 Task: Look for space in Sitrah, Bahrain from 9th August, 2023 to 12th August, 2023 for 1 adult in price range Rs.6000 to Rs.15000. Place can be entire place with 1  bedroom having 1 bed and 1 bathroom. Property type can be house, flat, guest house. Amenities needed are: wifi. Booking option can be shelf check-in. Required host language is English.
Action: Mouse moved to (683, 92)
Screenshot: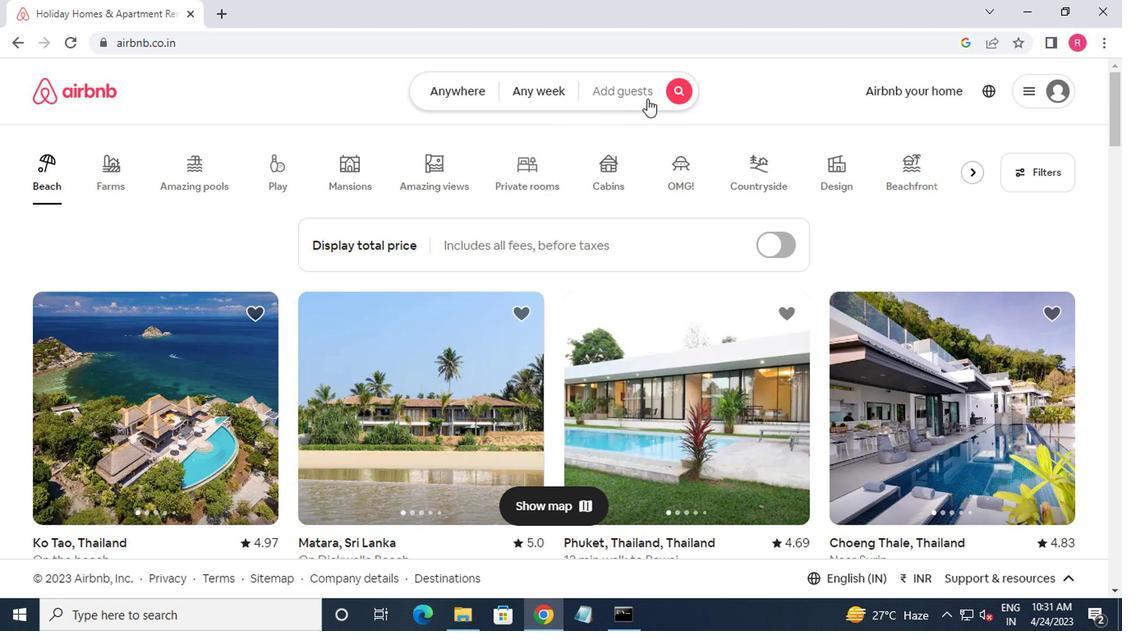 
Action: Mouse pressed left at (683, 92)
Screenshot: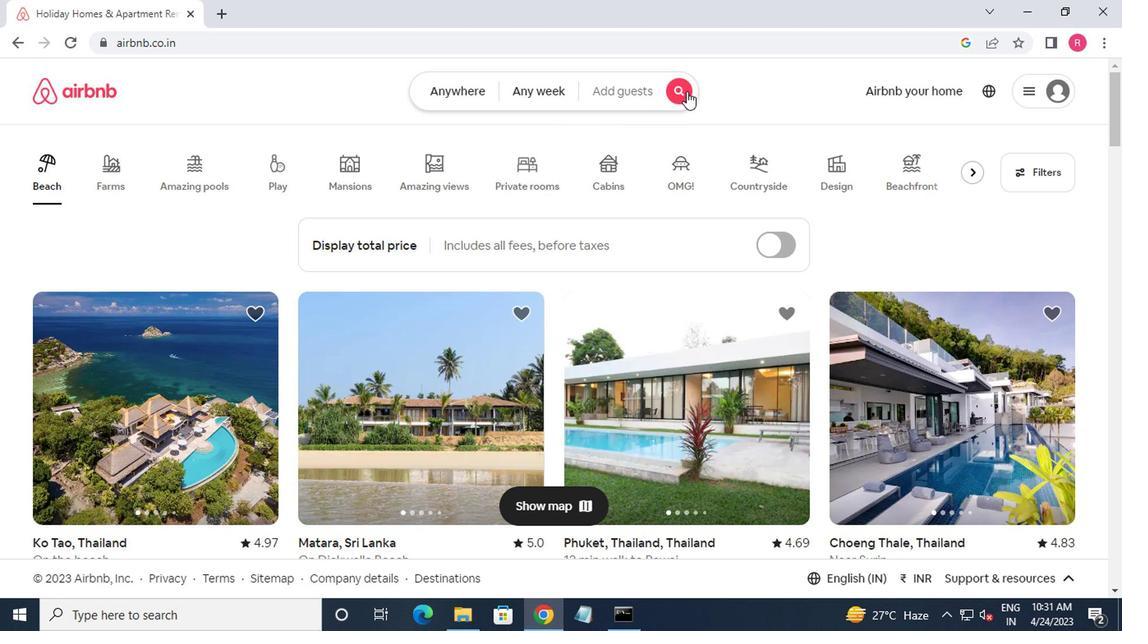 
Action: Mouse moved to (343, 151)
Screenshot: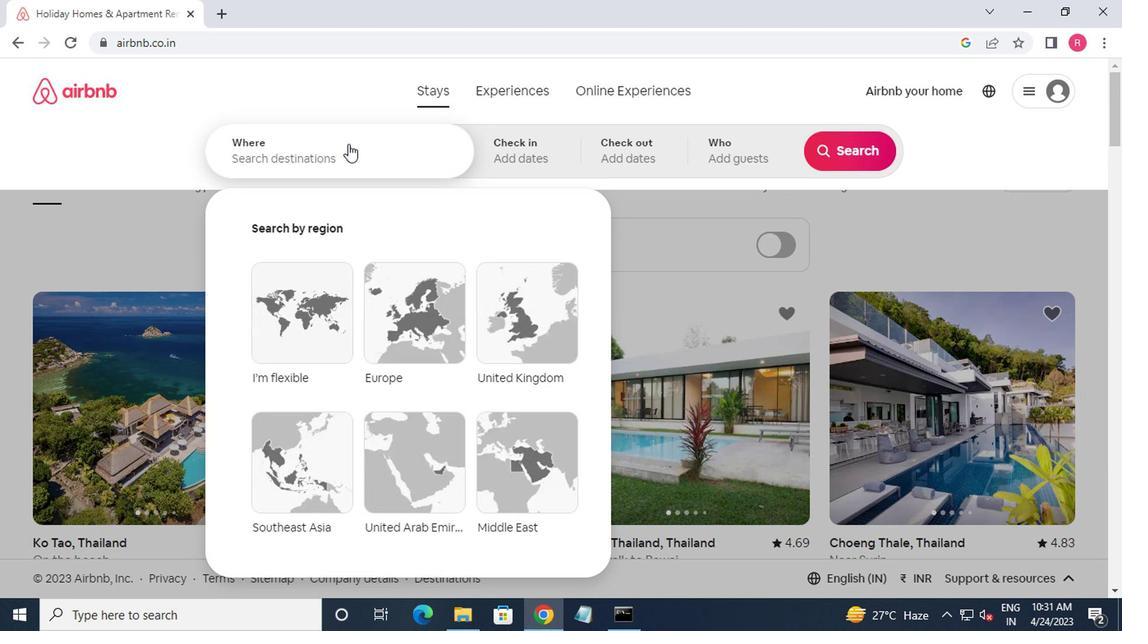 
Action: Mouse pressed left at (343, 151)
Screenshot: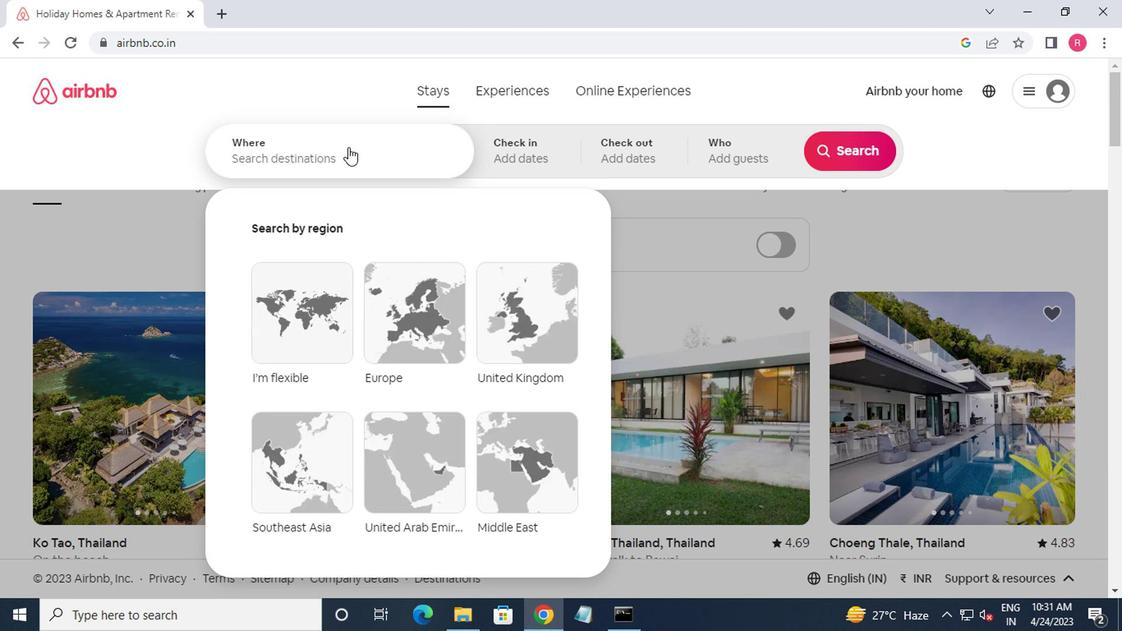 
Action: Key pressed sitrah
Screenshot: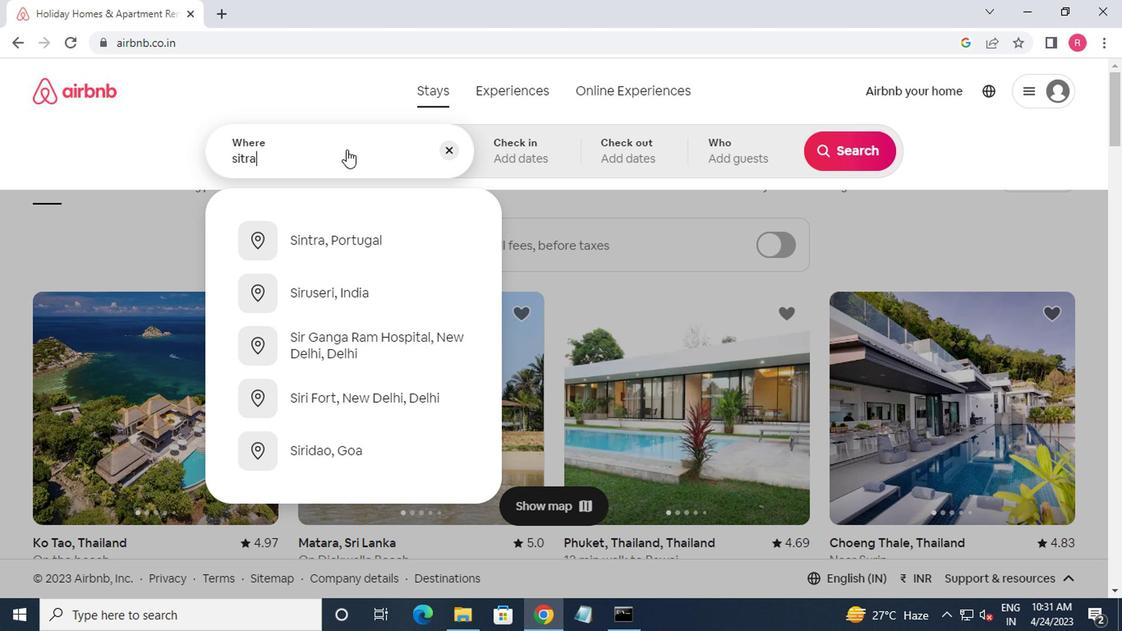 
Action: Mouse moved to (333, 157)
Screenshot: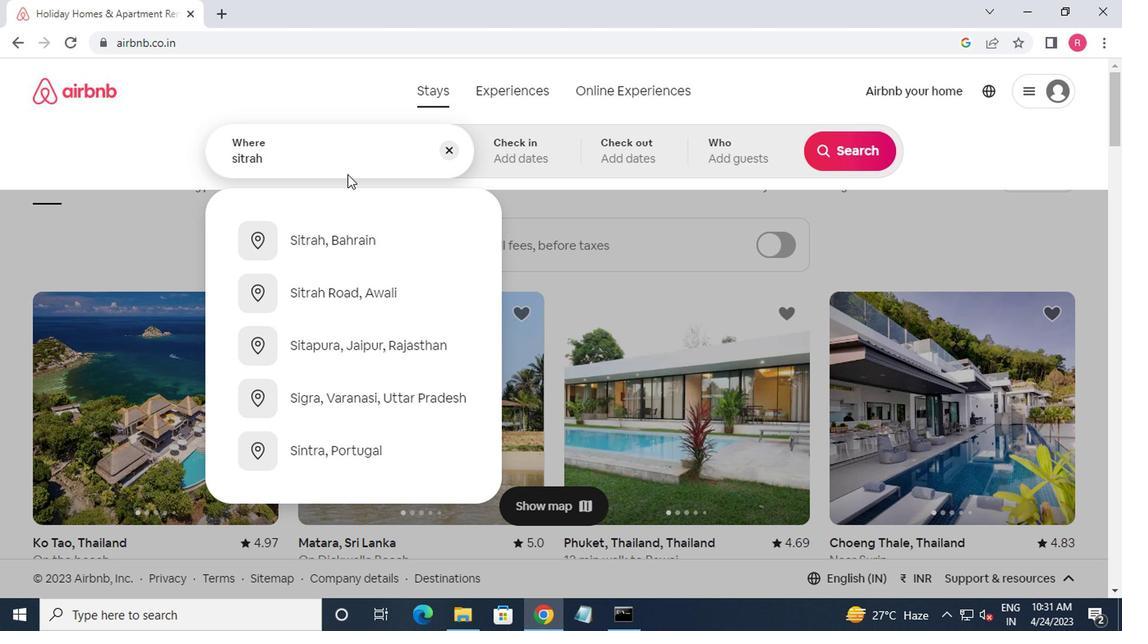 
Action: Key pressed ,b
Screenshot: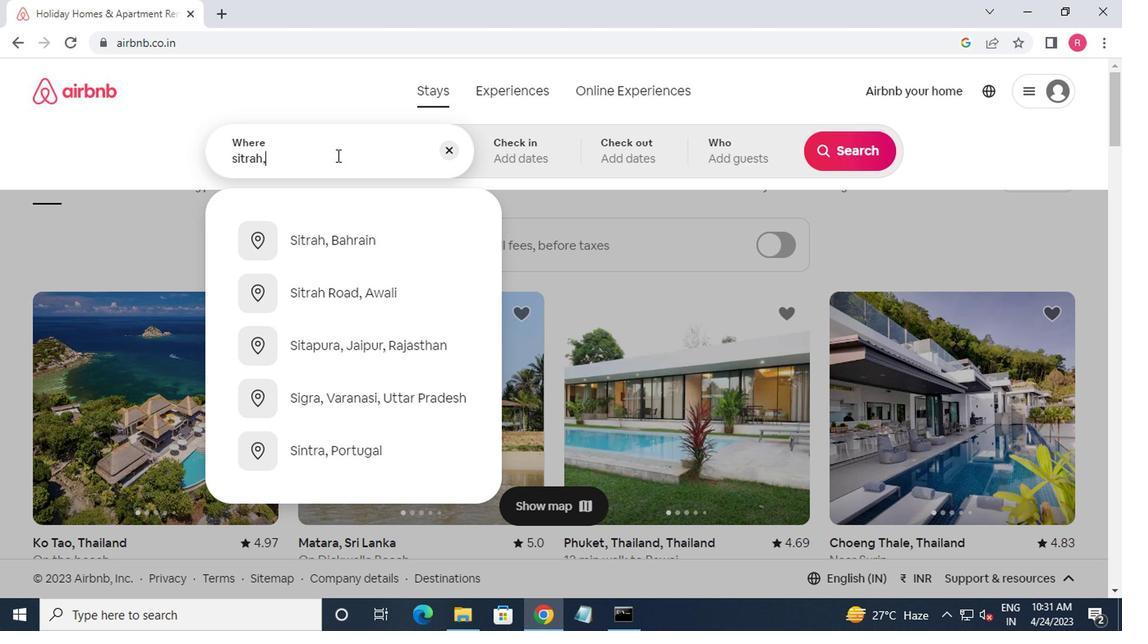 
Action: Mouse moved to (373, 249)
Screenshot: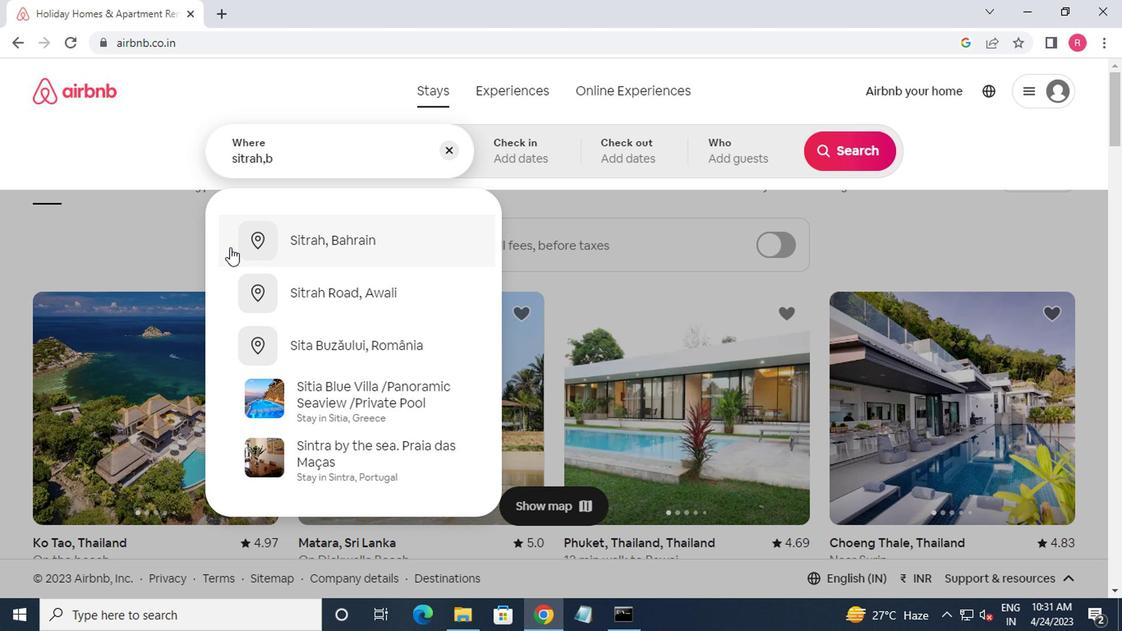 
Action: Mouse pressed left at (373, 249)
Screenshot: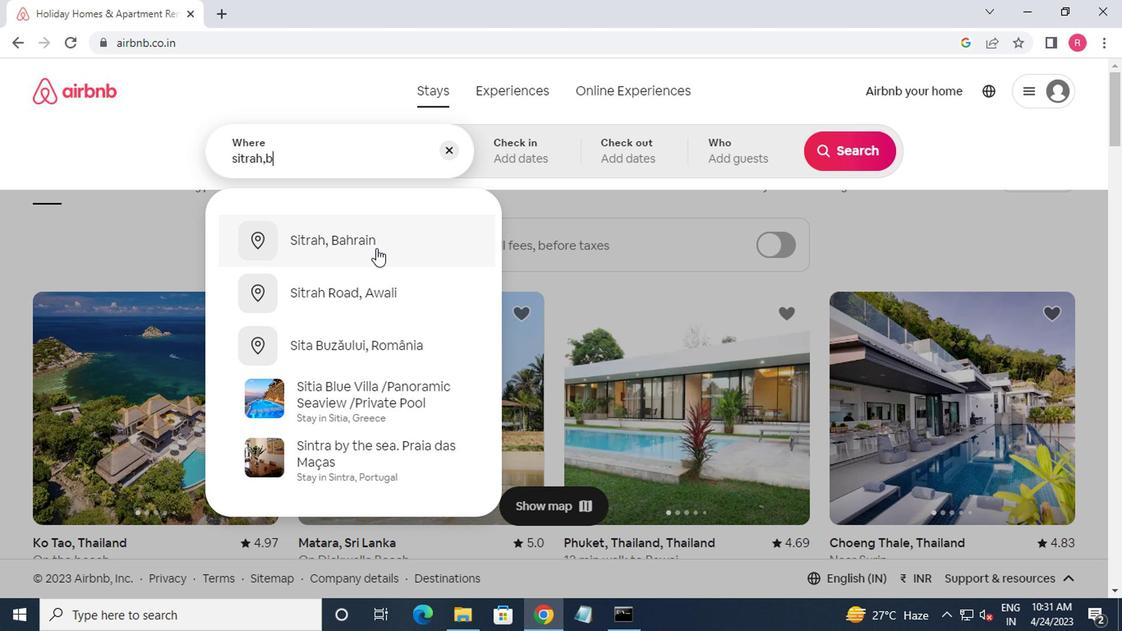 
Action: Mouse moved to (829, 278)
Screenshot: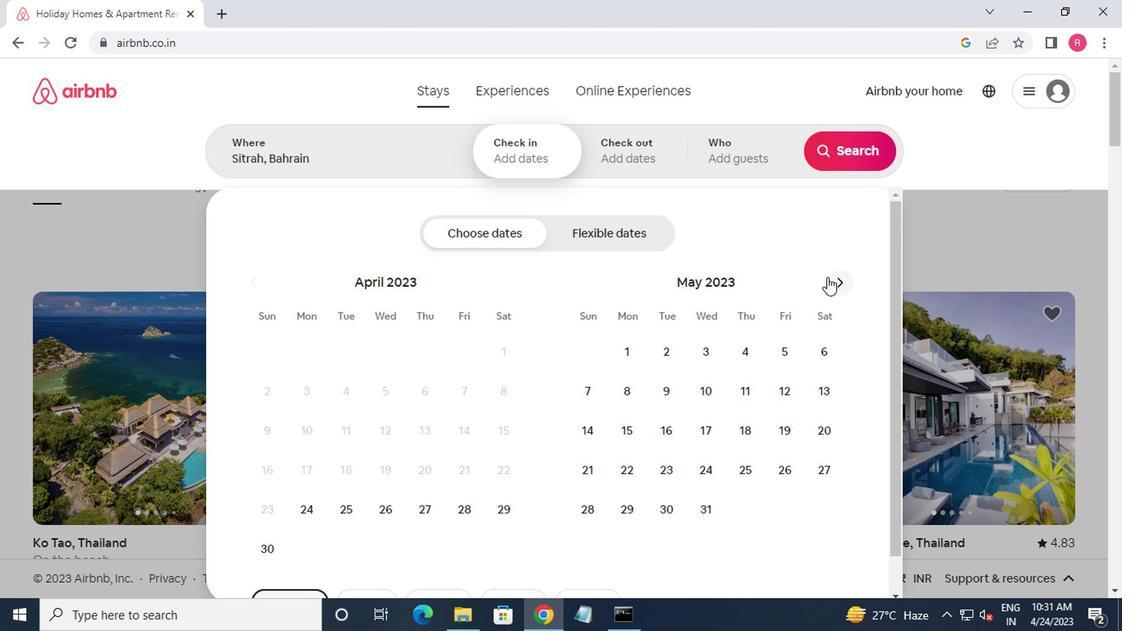 
Action: Mouse pressed left at (829, 278)
Screenshot: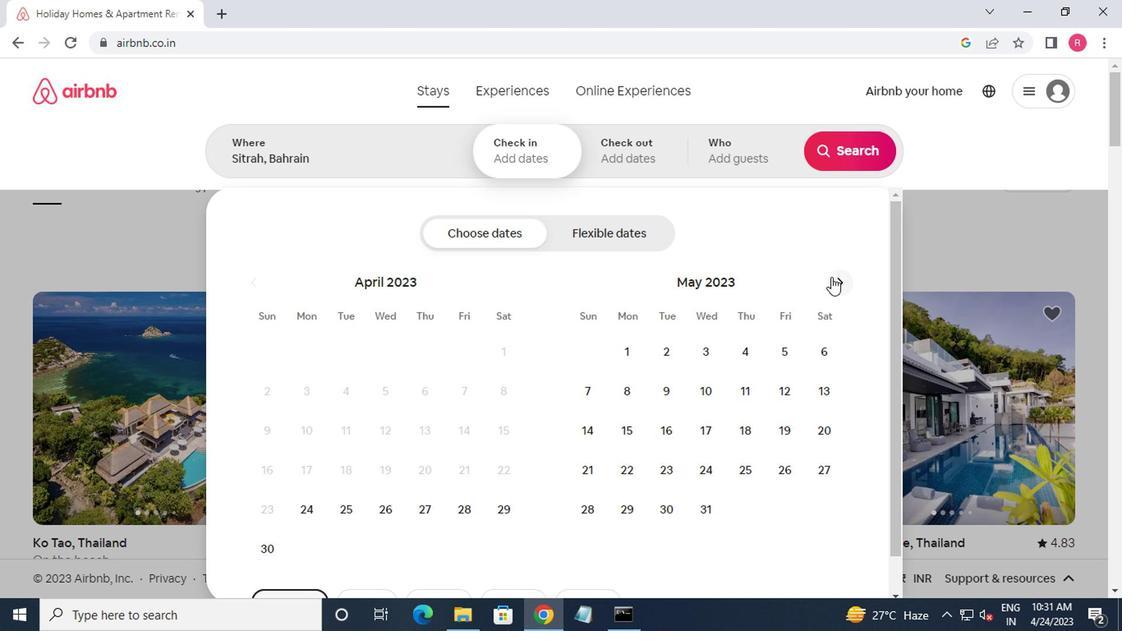 
Action: Mouse moved to (829, 278)
Screenshot: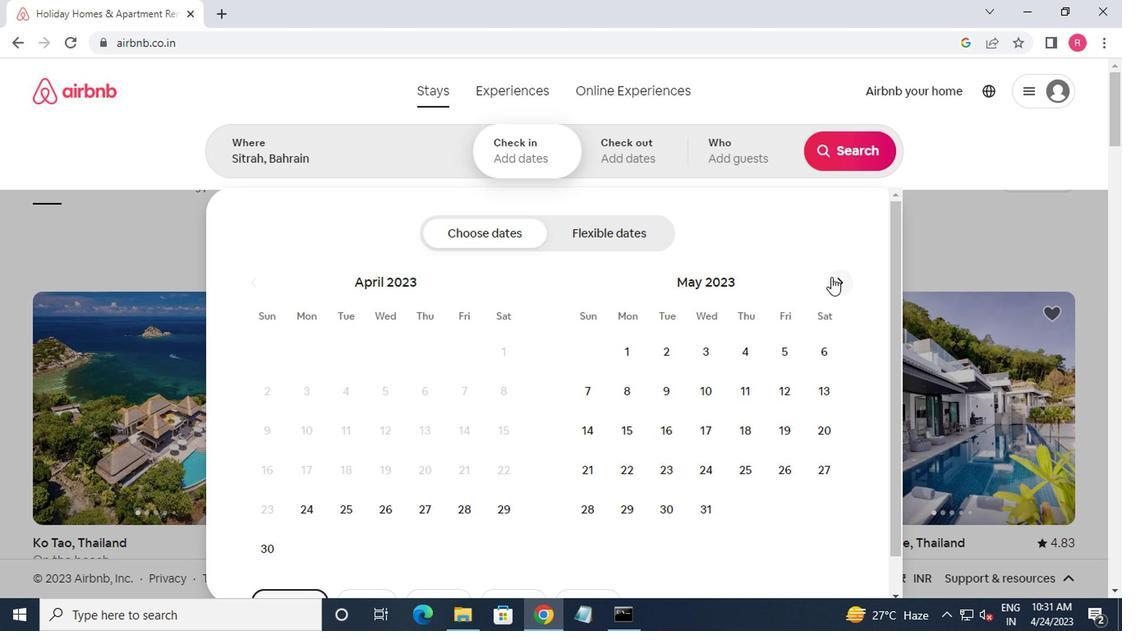 
Action: Mouse pressed left at (829, 278)
Screenshot: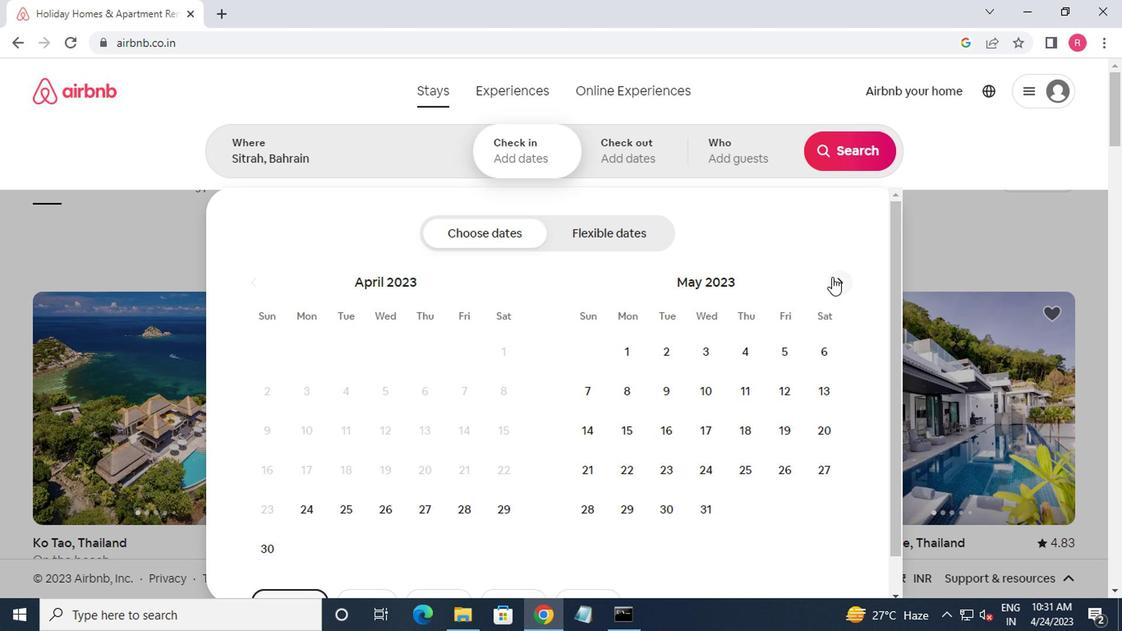
Action: Mouse pressed left at (829, 278)
Screenshot: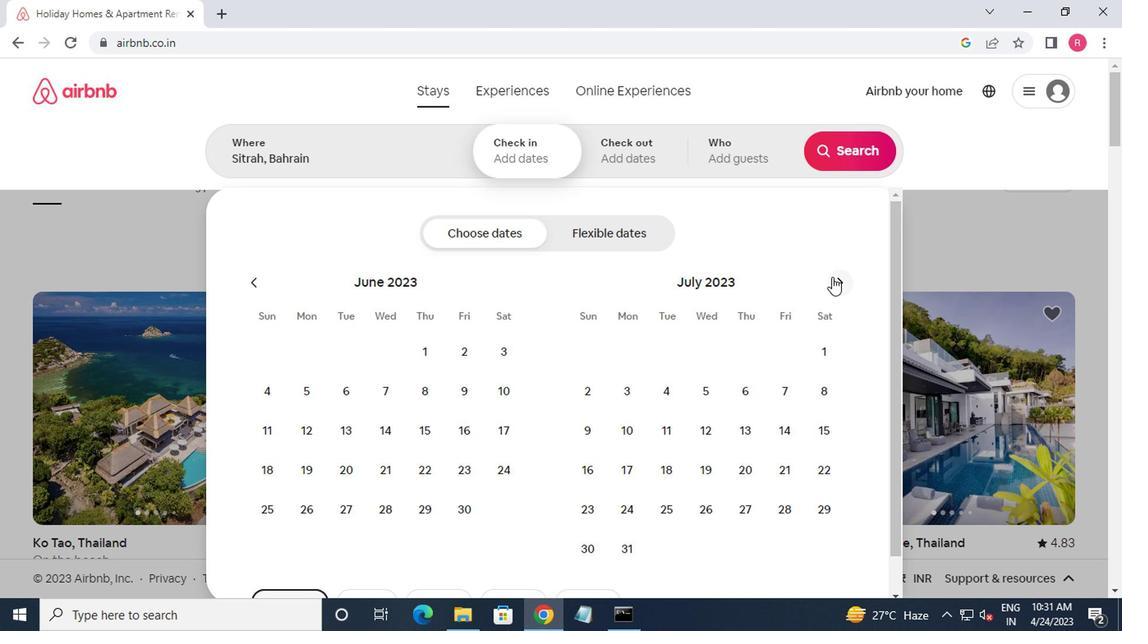 
Action: Mouse moved to (688, 398)
Screenshot: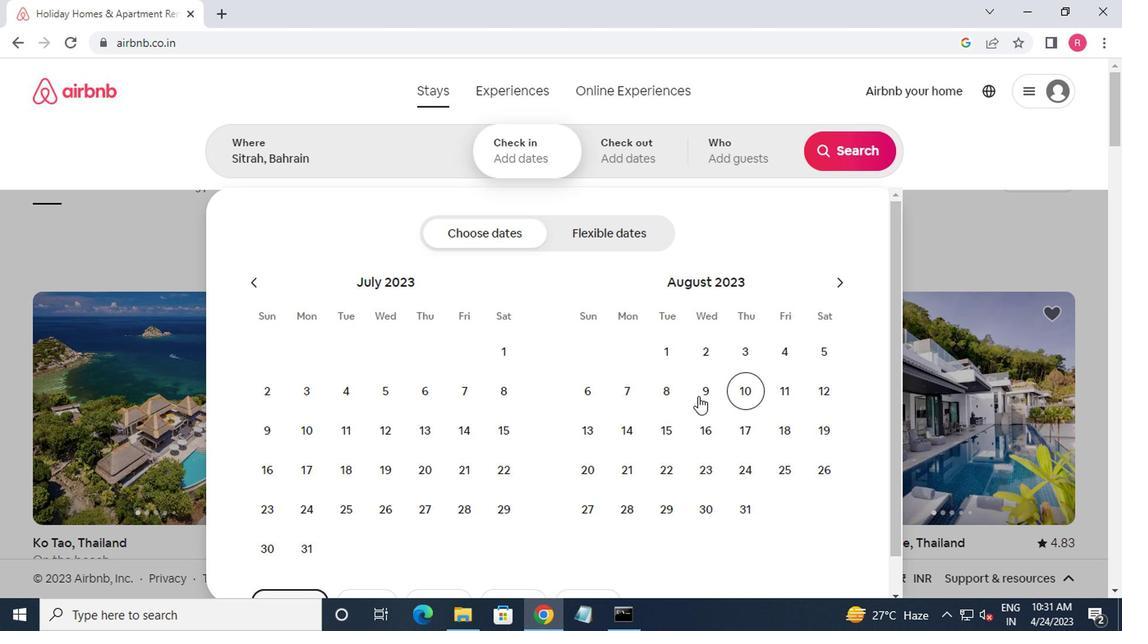 
Action: Mouse pressed left at (688, 398)
Screenshot: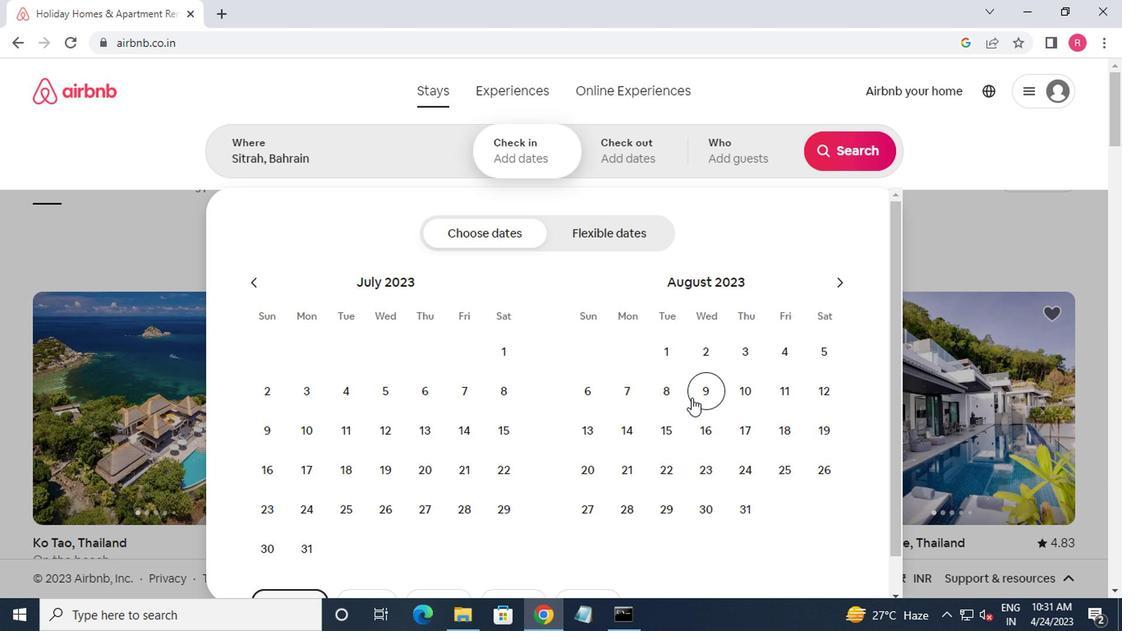 
Action: Mouse moved to (817, 391)
Screenshot: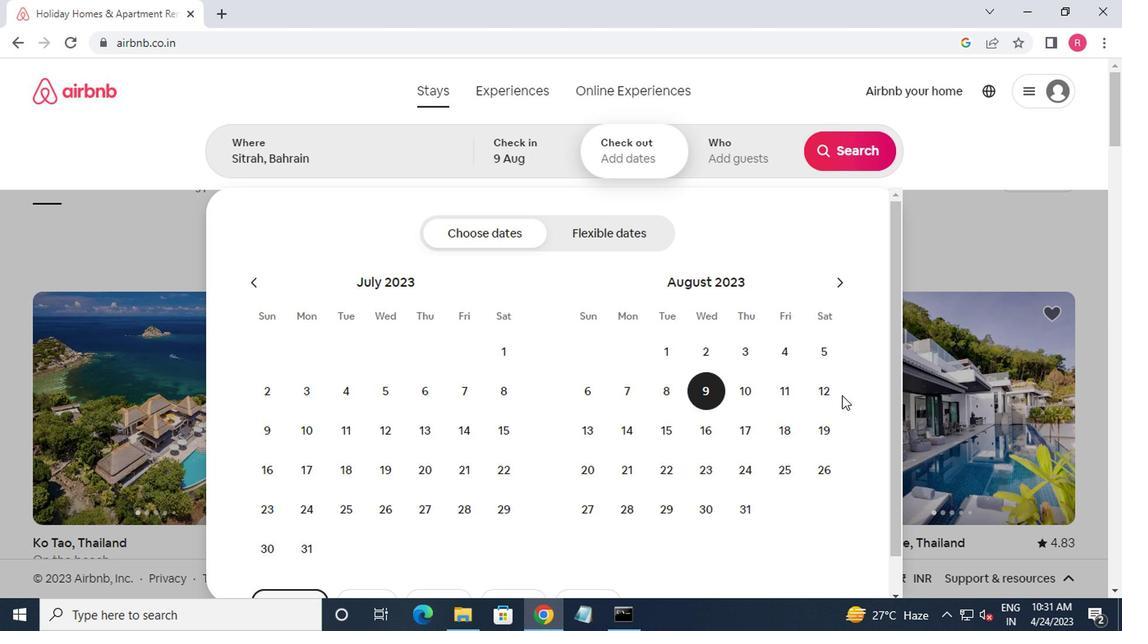 
Action: Mouse pressed left at (817, 391)
Screenshot: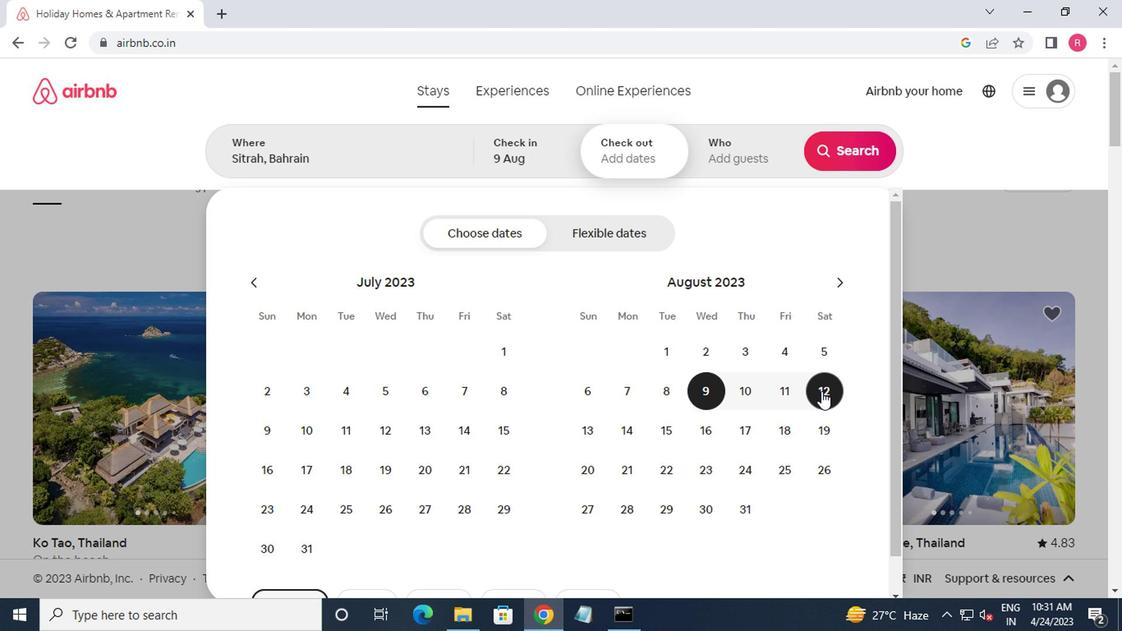
Action: Mouse moved to (738, 161)
Screenshot: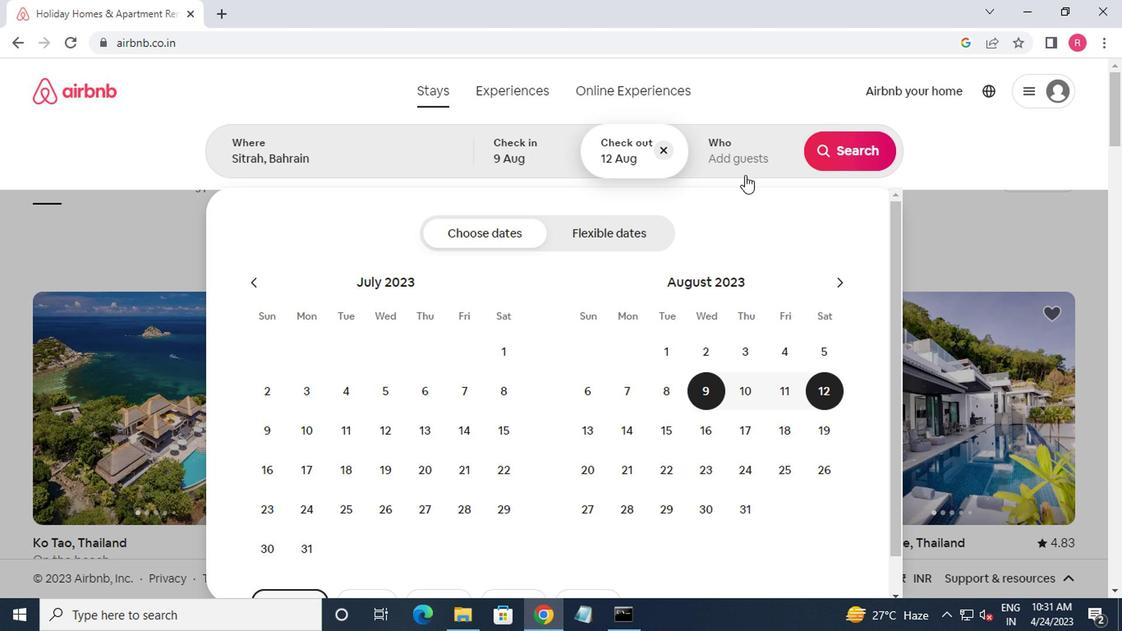
Action: Mouse pressed left at (738, 161)
Screenshot: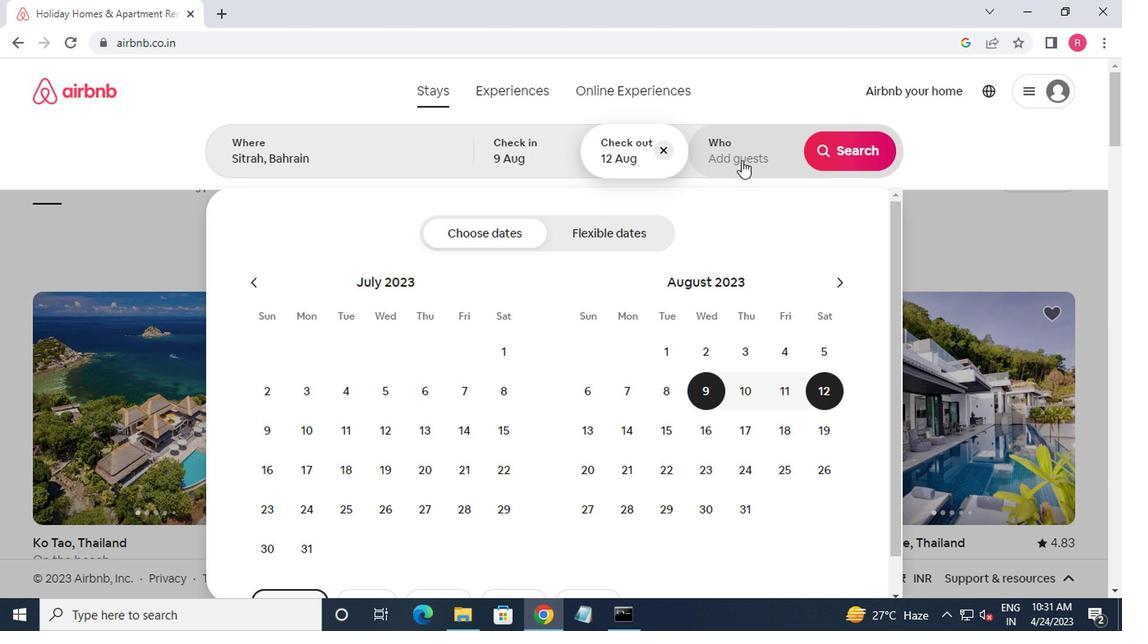 
Action: Mouse moved to (853, 243)
Screenshot: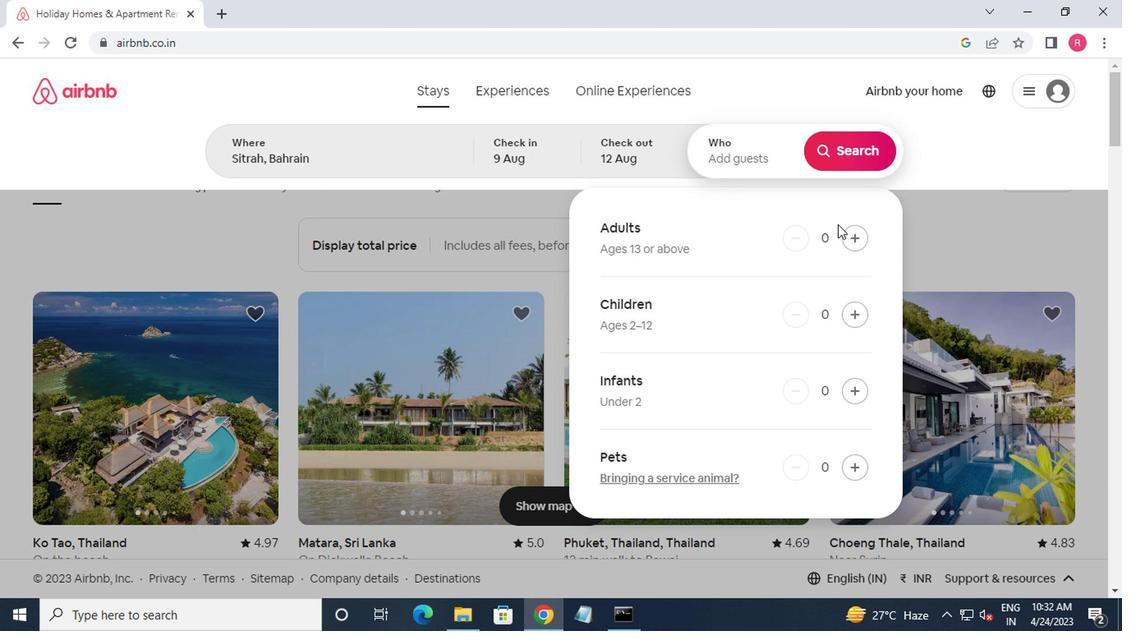 
Action: Mouse pressed left at (853, 243)
Screenshot: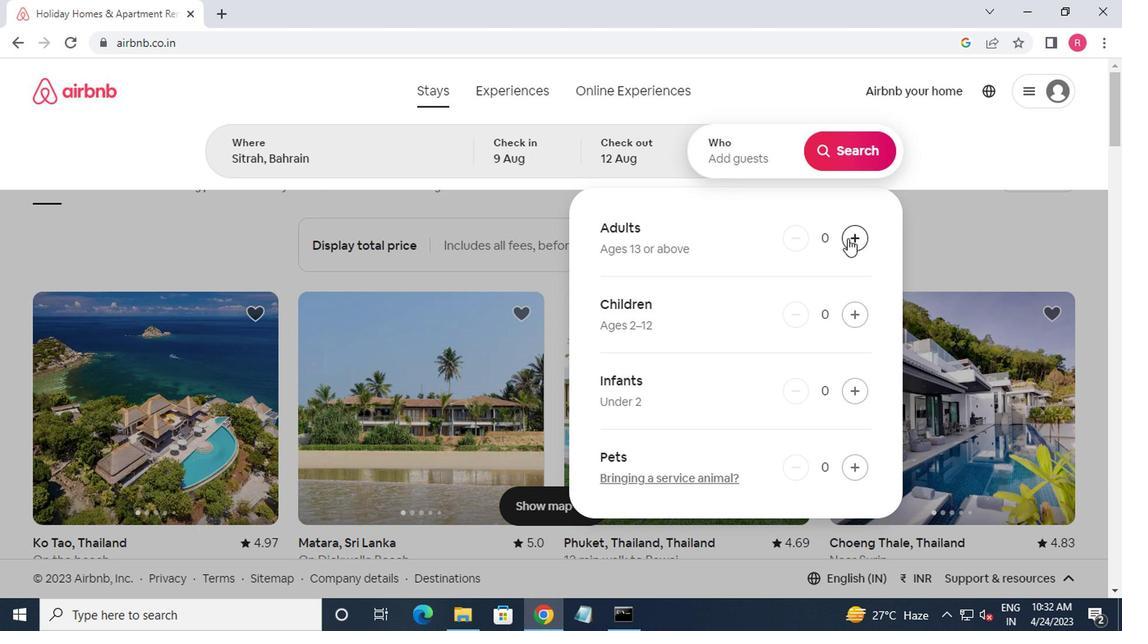 
Action: Mouse moved to (838, 158)
Screenshot: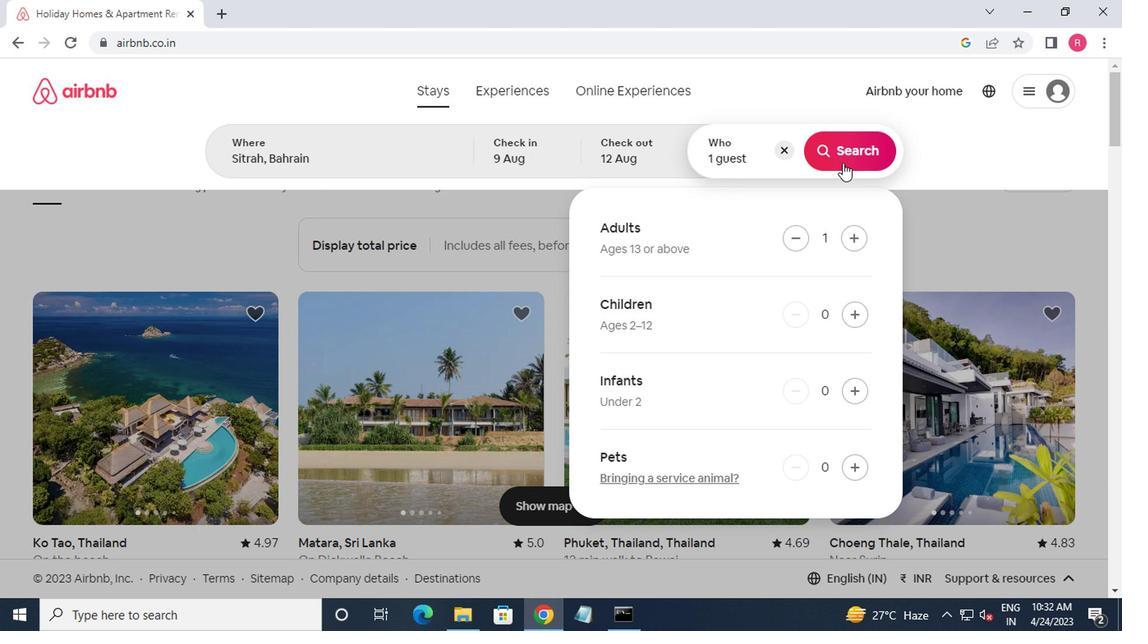 
Action: Mouse pressed left at (838, 158)
Screenshot: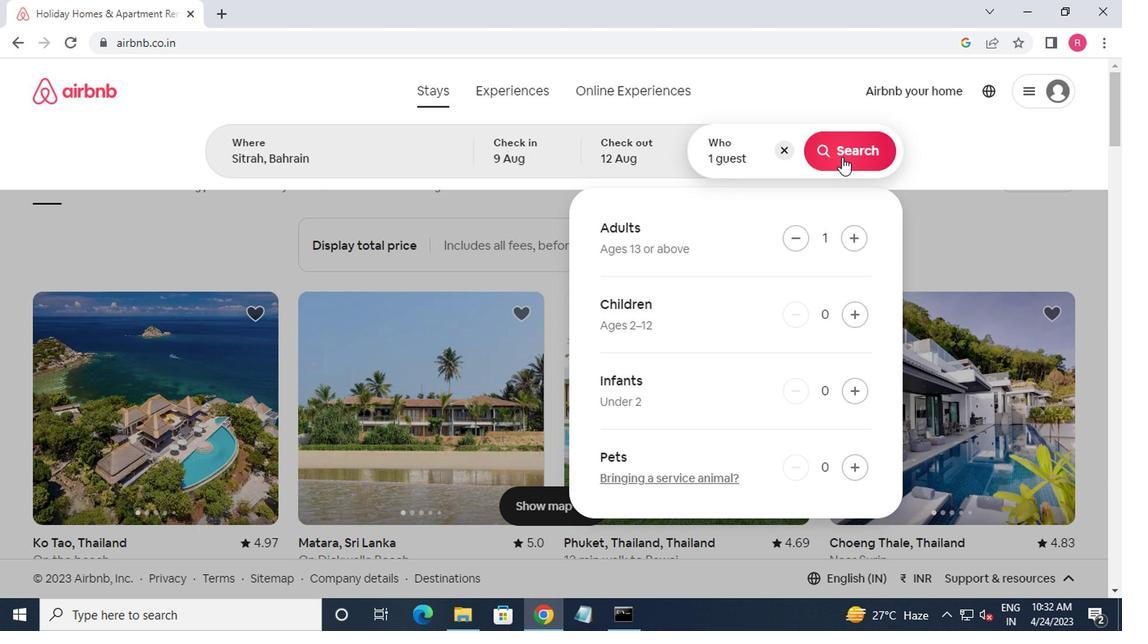 
Action: Mouse moved to (1027, 154)
Screenshot: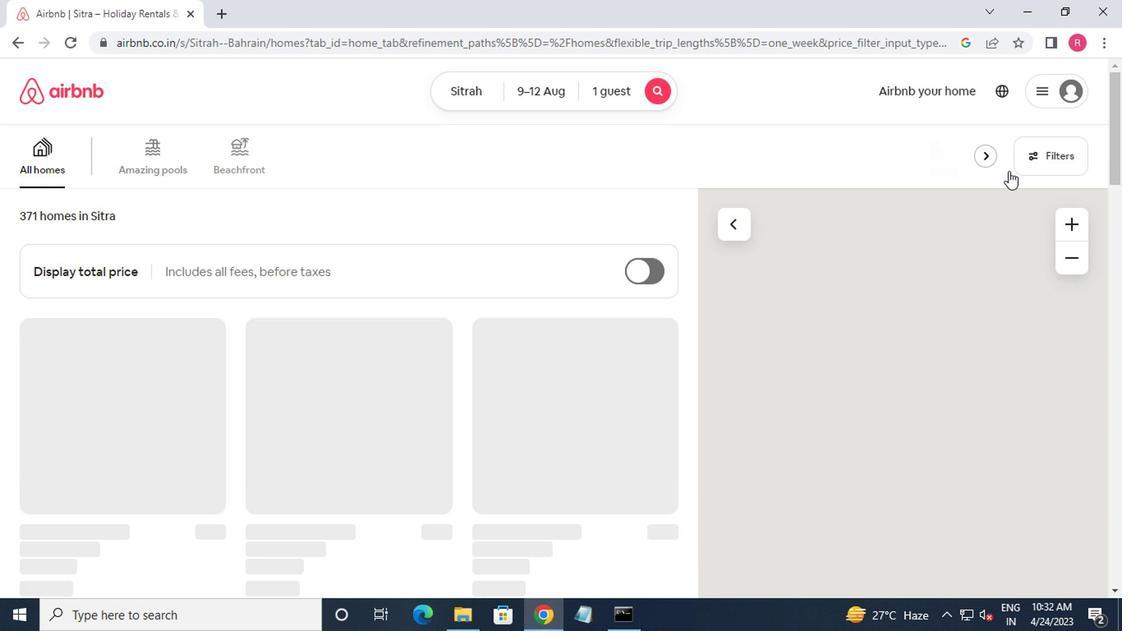 
Action: Mouse pressed left at (1027, 154)
Screenshot: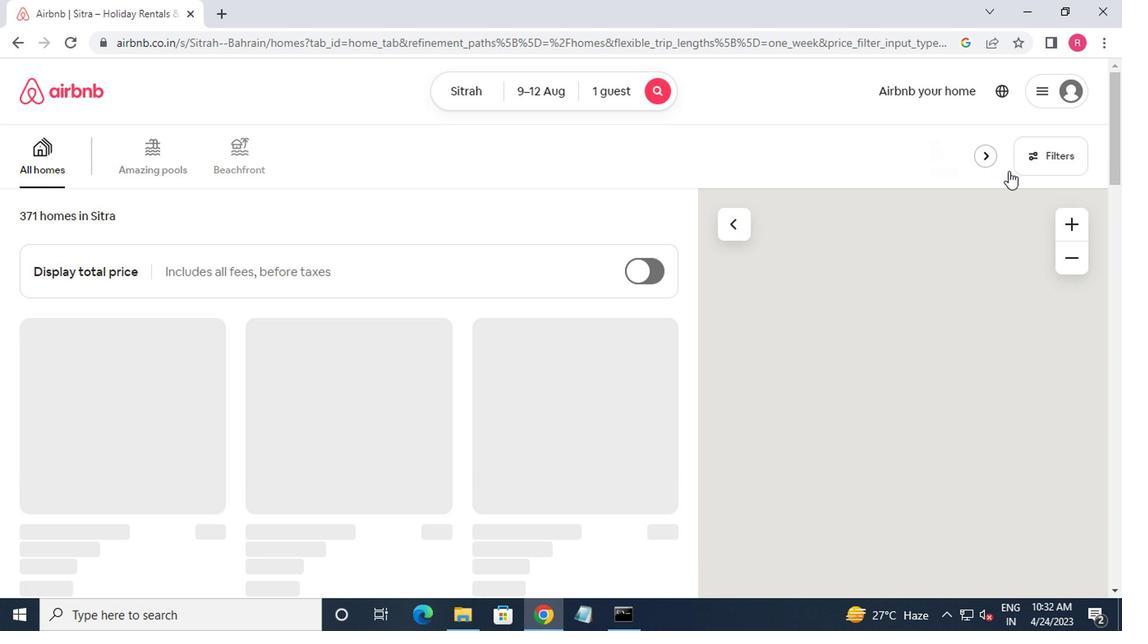 
Action: Mouse moved to (360, 363)
Screenshot: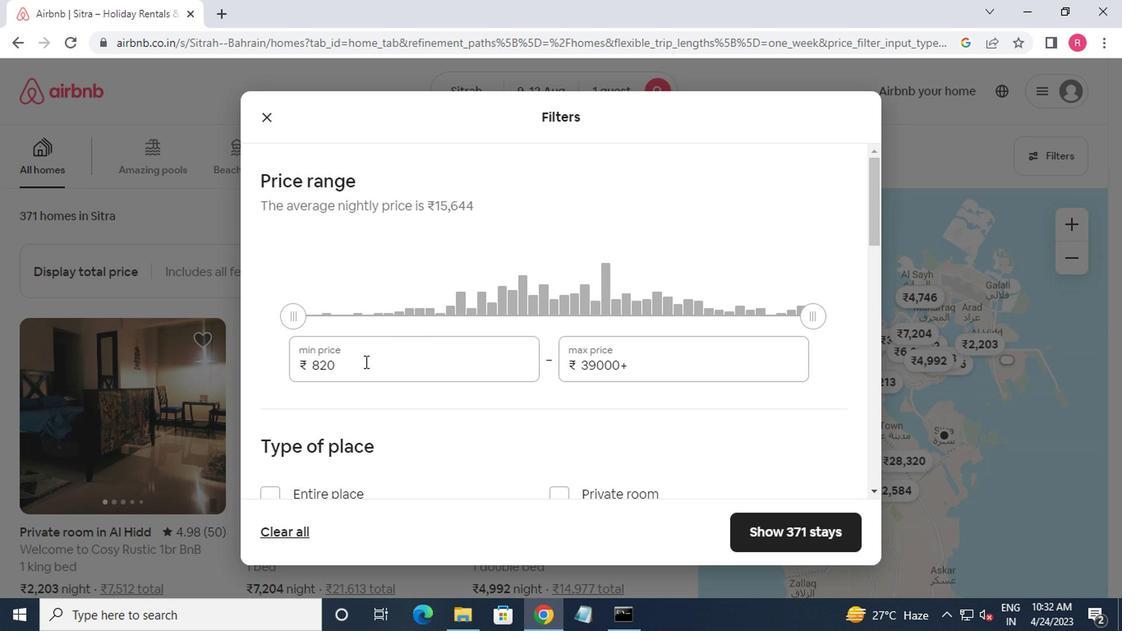 
Action: Mouse pressed left at (360, 363)
Screenshot: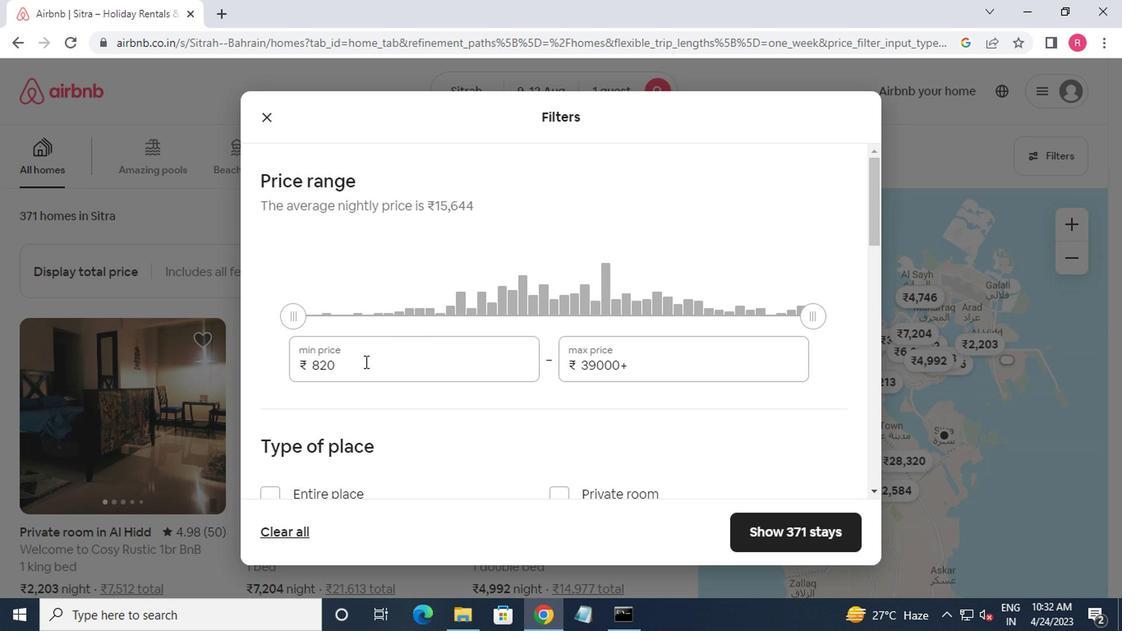 
Action: Mouse moved to (360, 363)
Screenshot: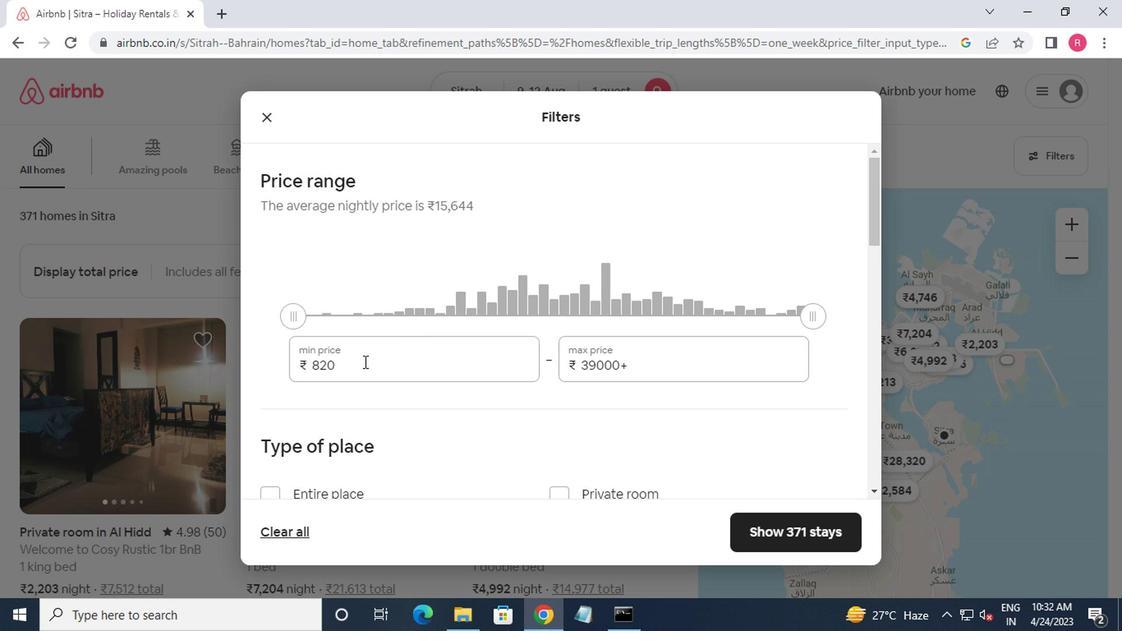 
Action: Key pressed <Key.backspace><Key.backspace><Key.backspace><Key.backspace><Key.backspace><Key.backspace><Key.backspace><Key.backspace><Key.backspace><Key.backspace><Key.backspace><Key.backspace><Key.backspace><Key.backspace><Key.backspace>6000<Key.tab>15000
Screenshot: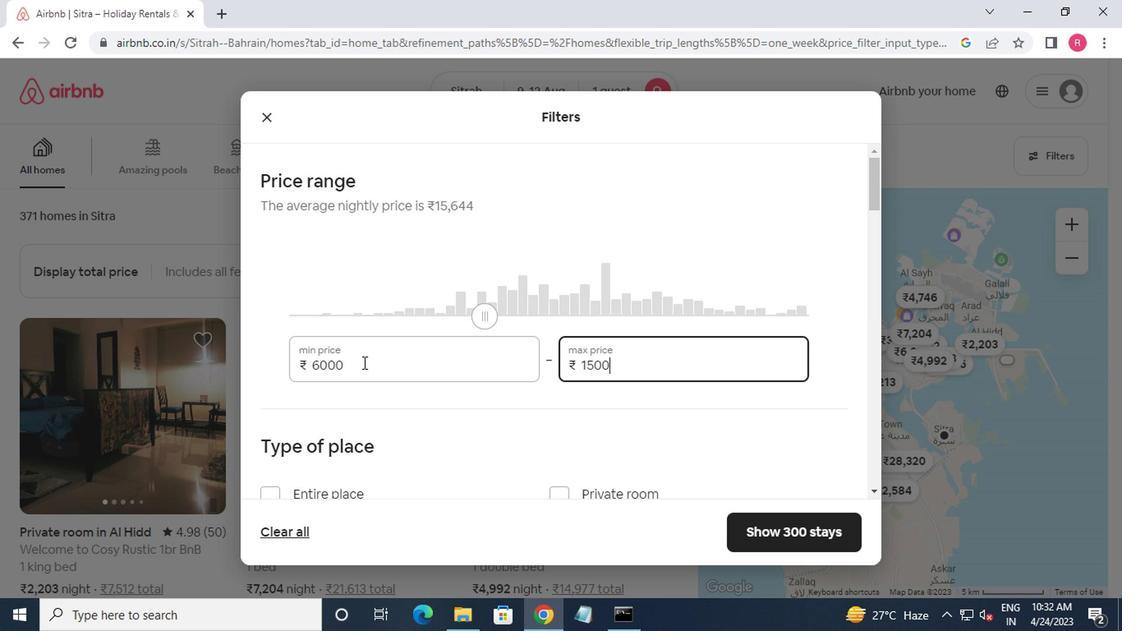 
Action: Mouse moved to (384, 438)
Screenshot: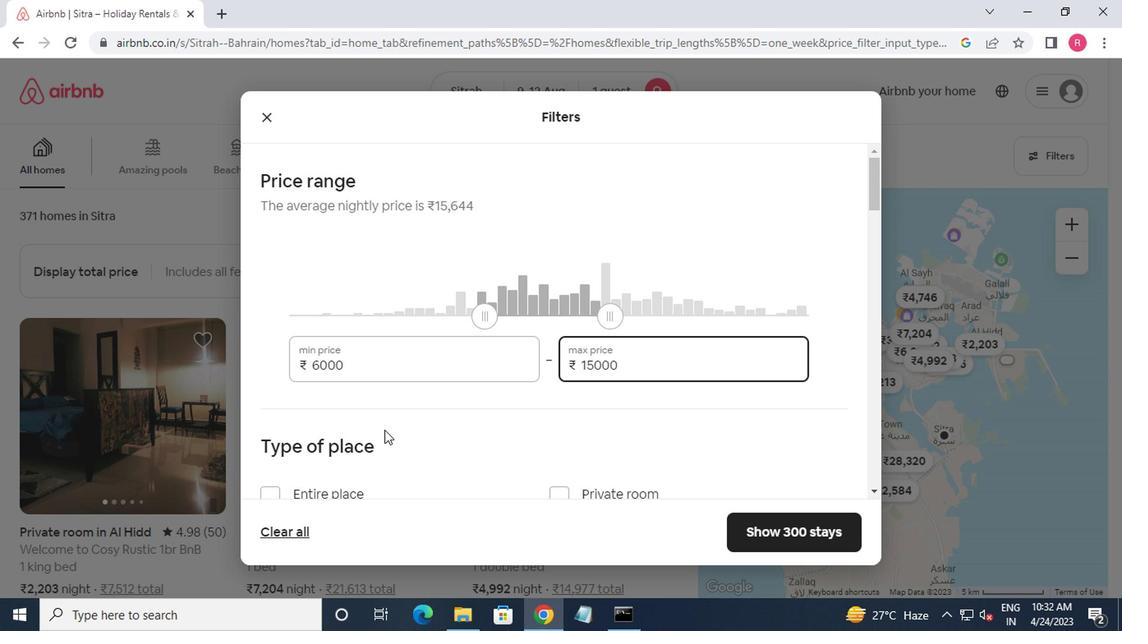 
Action: Mouse scrolled (384, 438) with delta (0, 0)
Screenshot: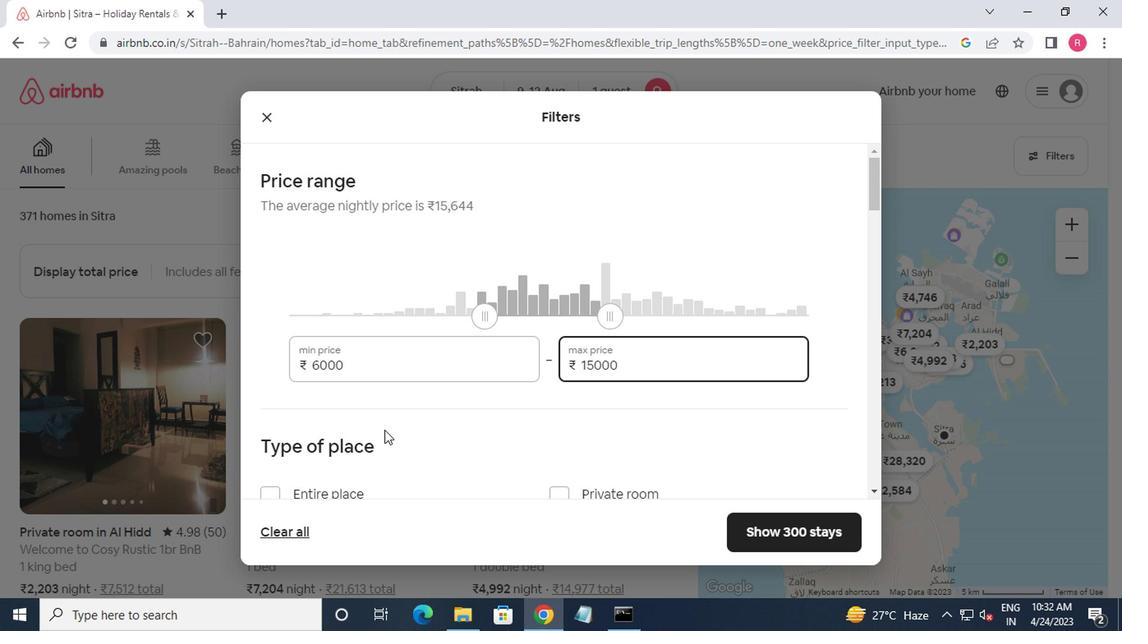 
Action: Mouse moved to (384, 440)
Screenshot: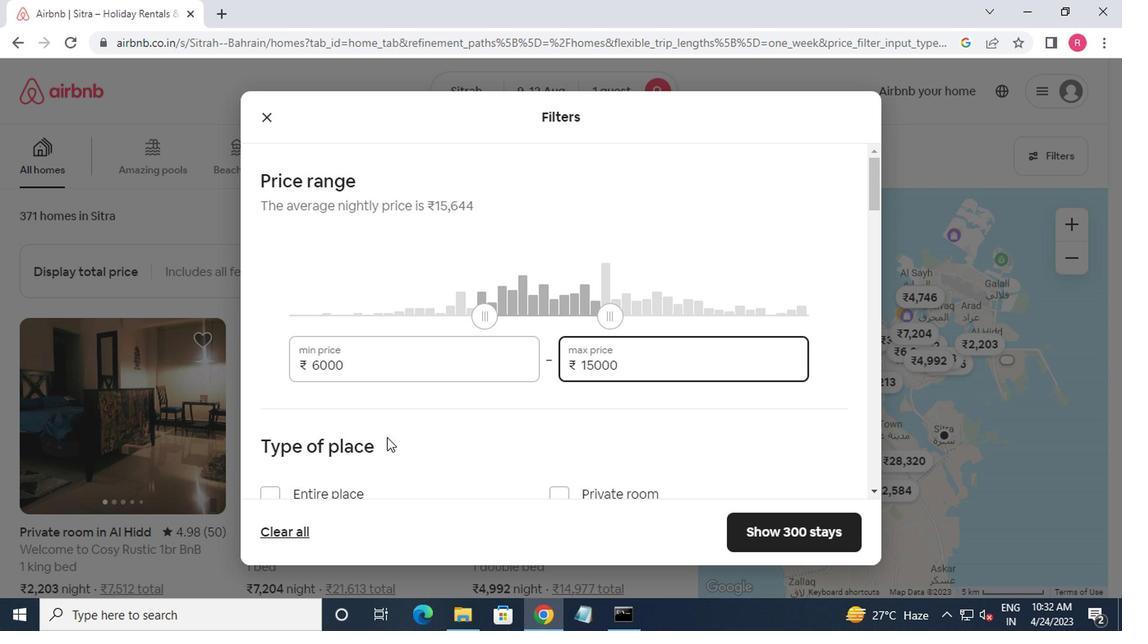 
Action: Mouse scrolled (384, 439) with delta (0, 0)
Screenshot: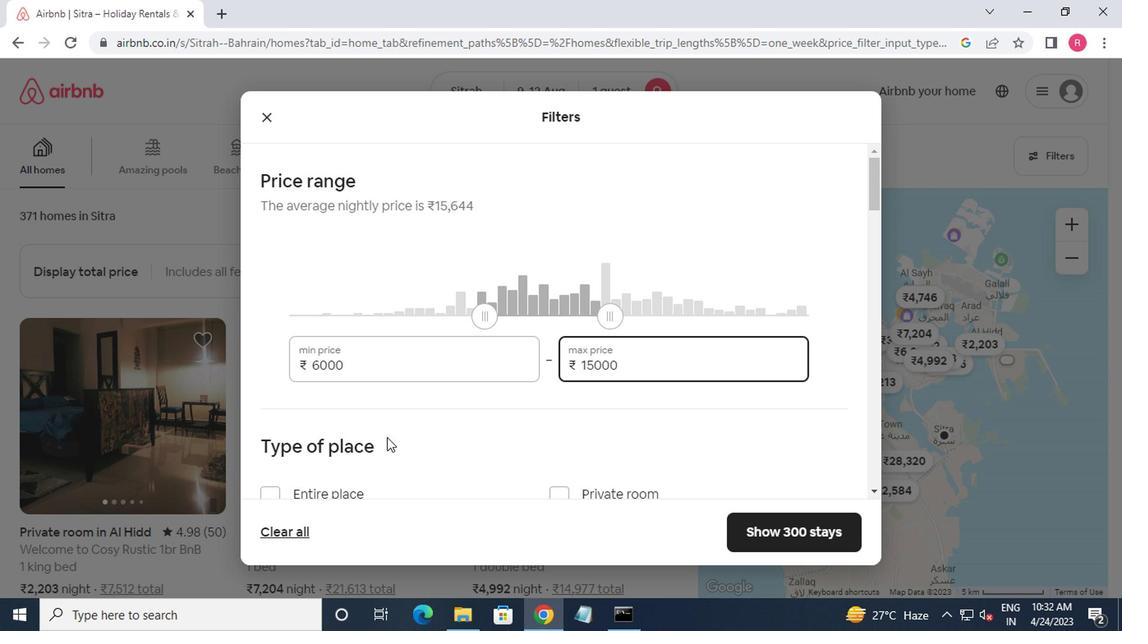 
Action: Mouse moved to (384, 442)
Screenshot: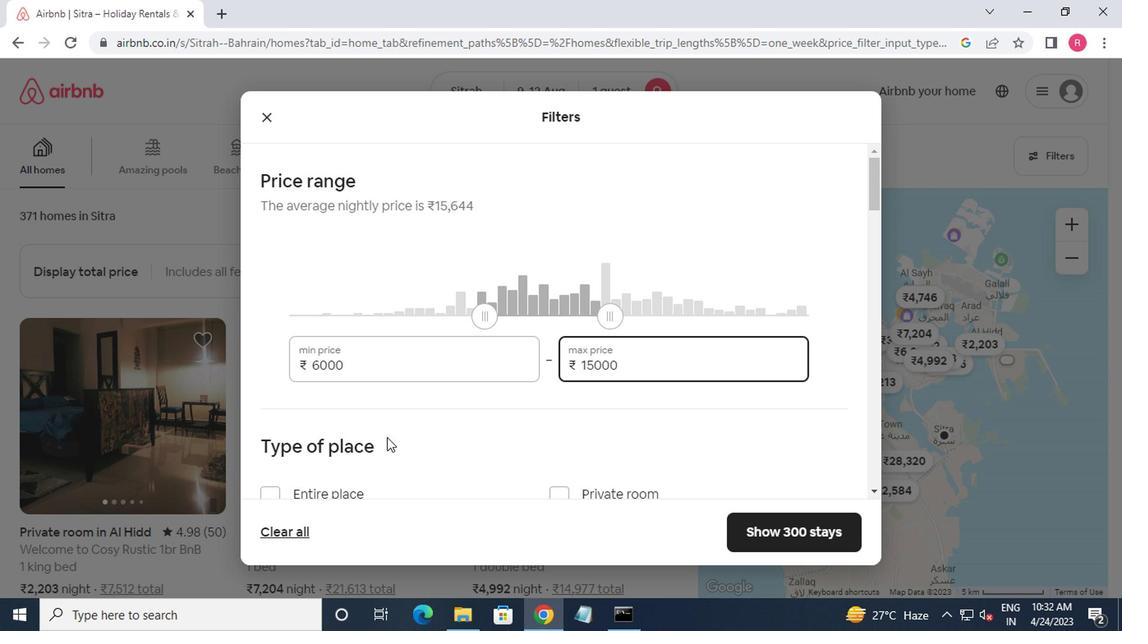 
Action: Mouse scrolled (384, 442) with delta (0, 0)
Screenshot: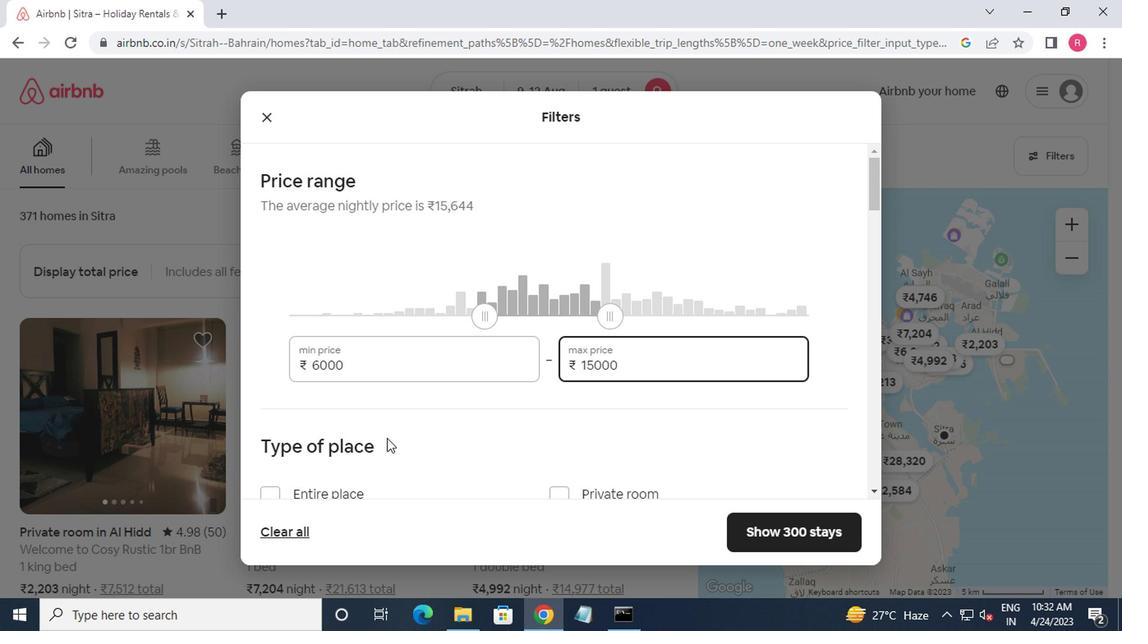 
Action: Mouse moved to (260, 259)
Screenshot: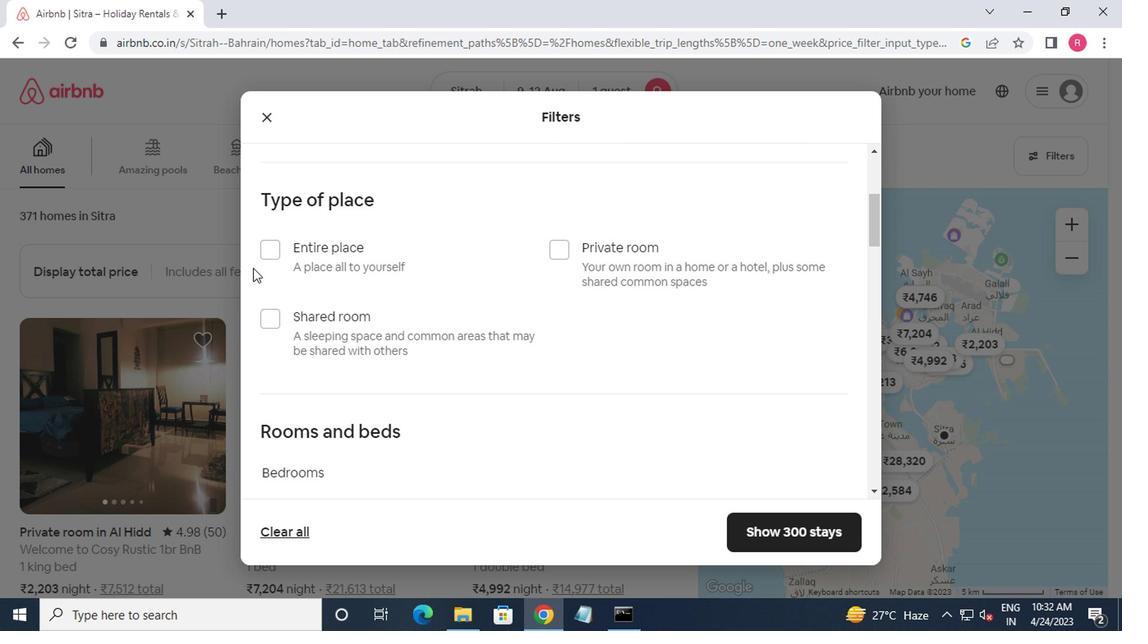 
Action: Mouse pressed left at (260, 259)
Screenshot: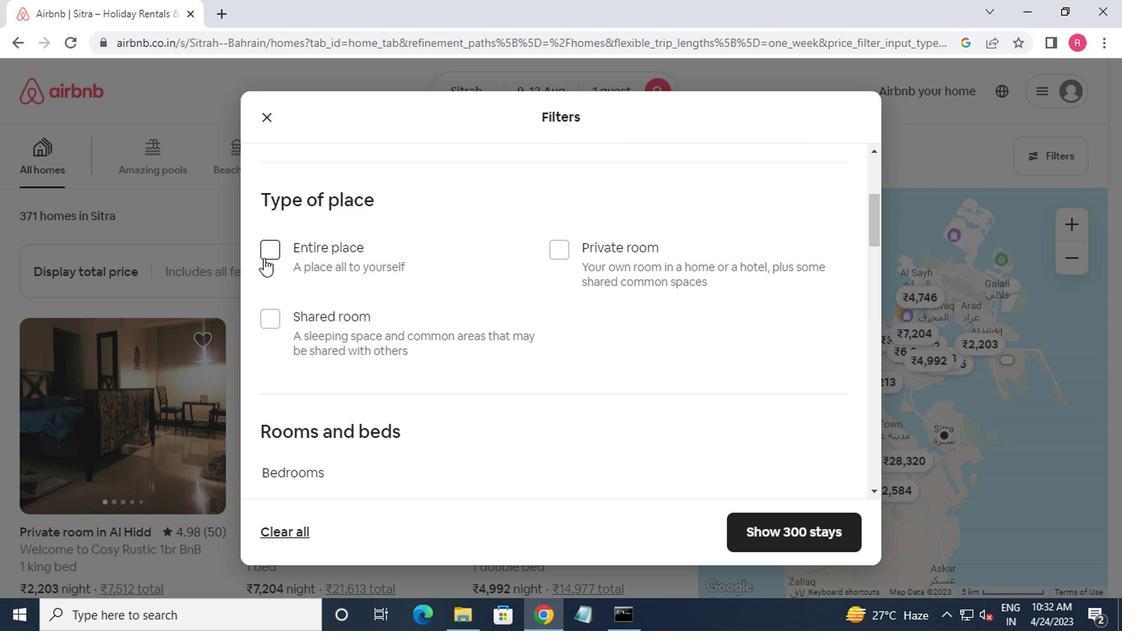 
Action: Mouse moved to (344, 321)
Screenshot: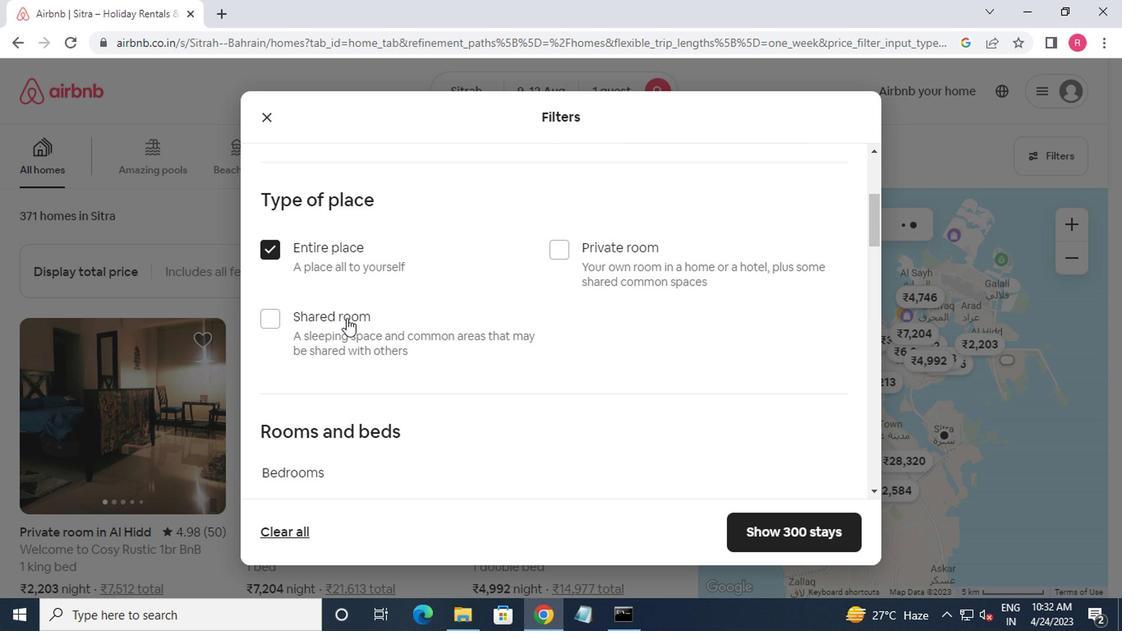 
Action: Mouse scrolled (344, 321) with delta (0, 0)
Screenshot: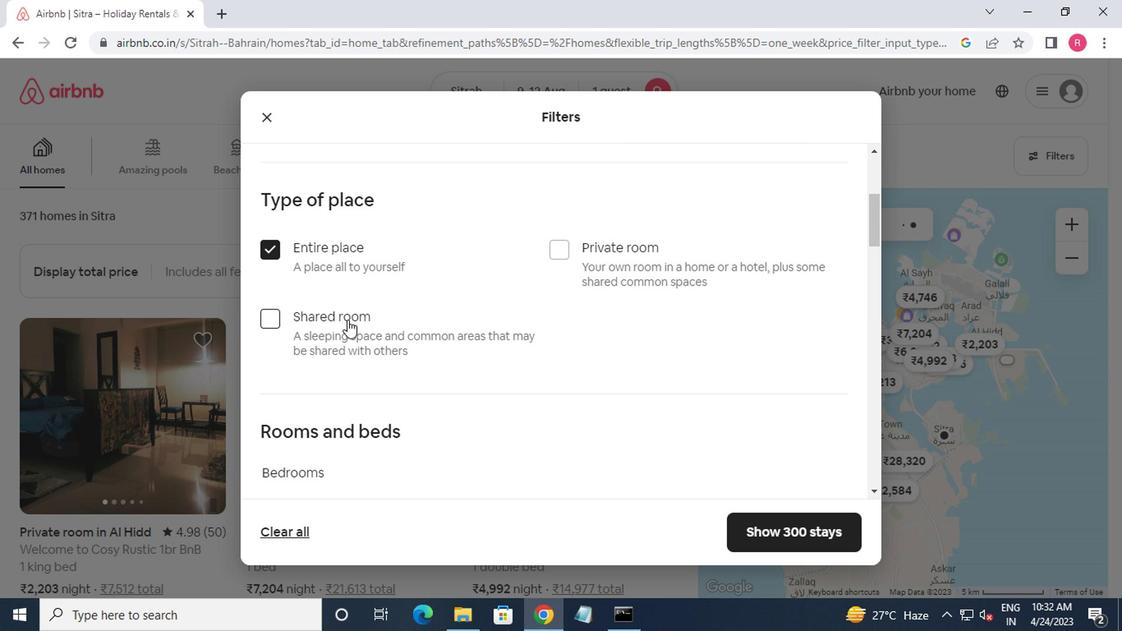 
Action: Mouse moved to (343, 323)
Screenshot: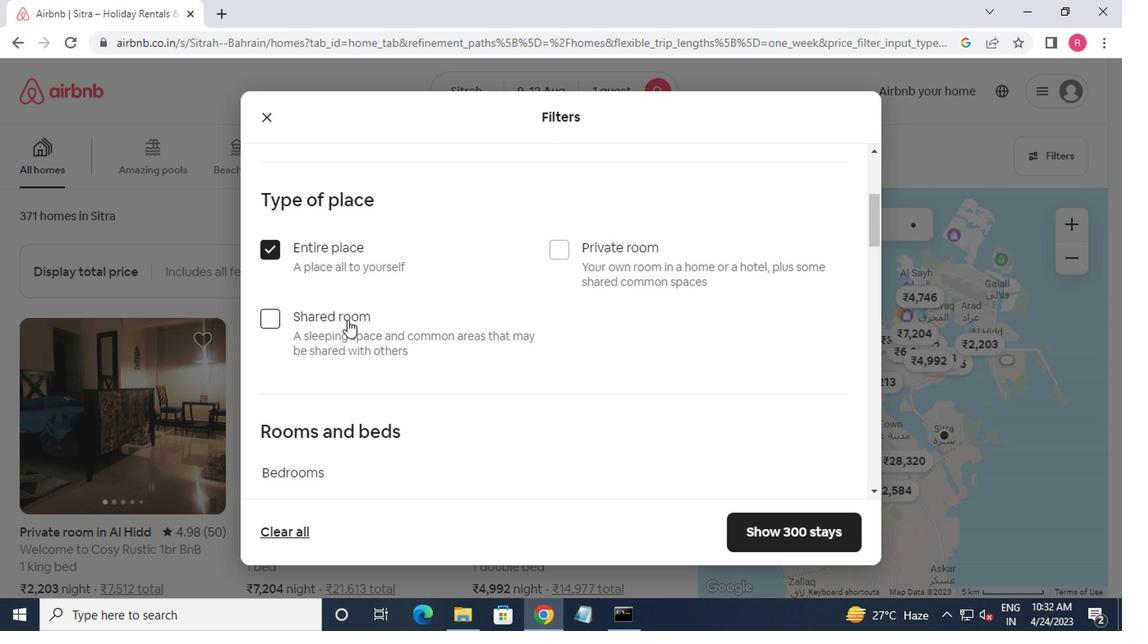 
Action: Mouse scrolled (343, 323) with delta (0, 0)
Screenshot: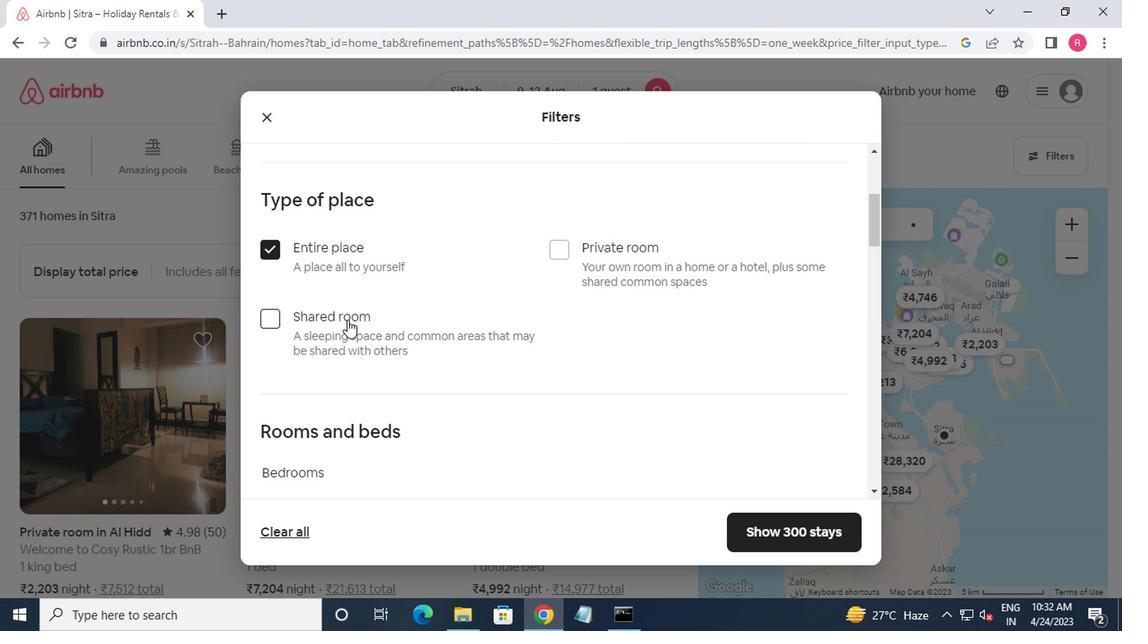 
Action: Mouse moved to (350, 349)
Screenshot: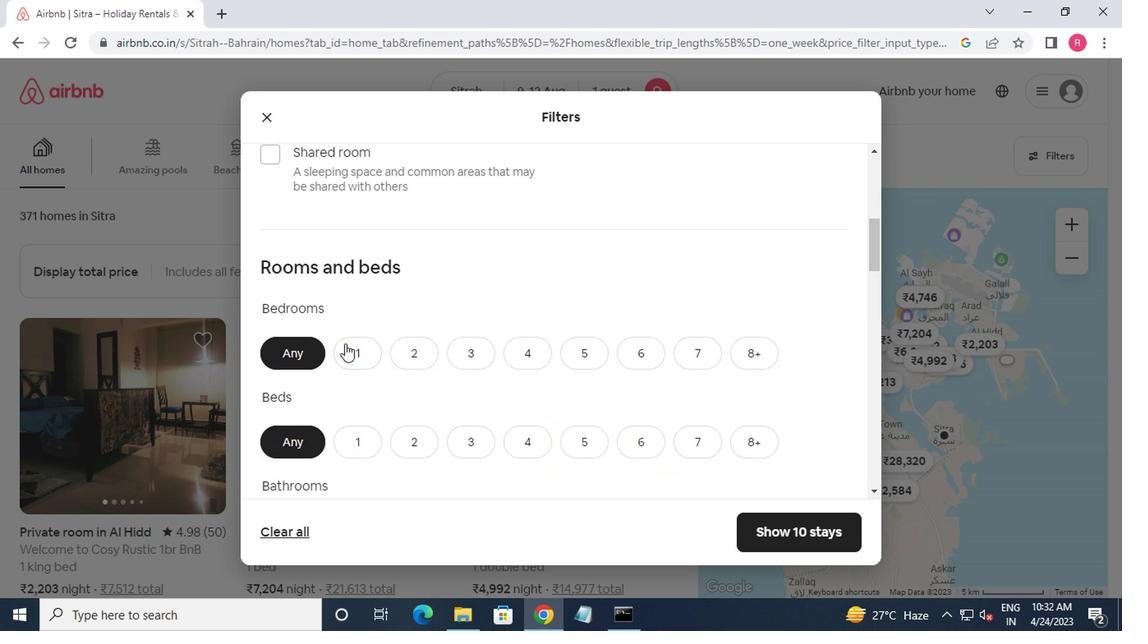 
Action: Mouse pressed left at (350, 349)
Screenshot: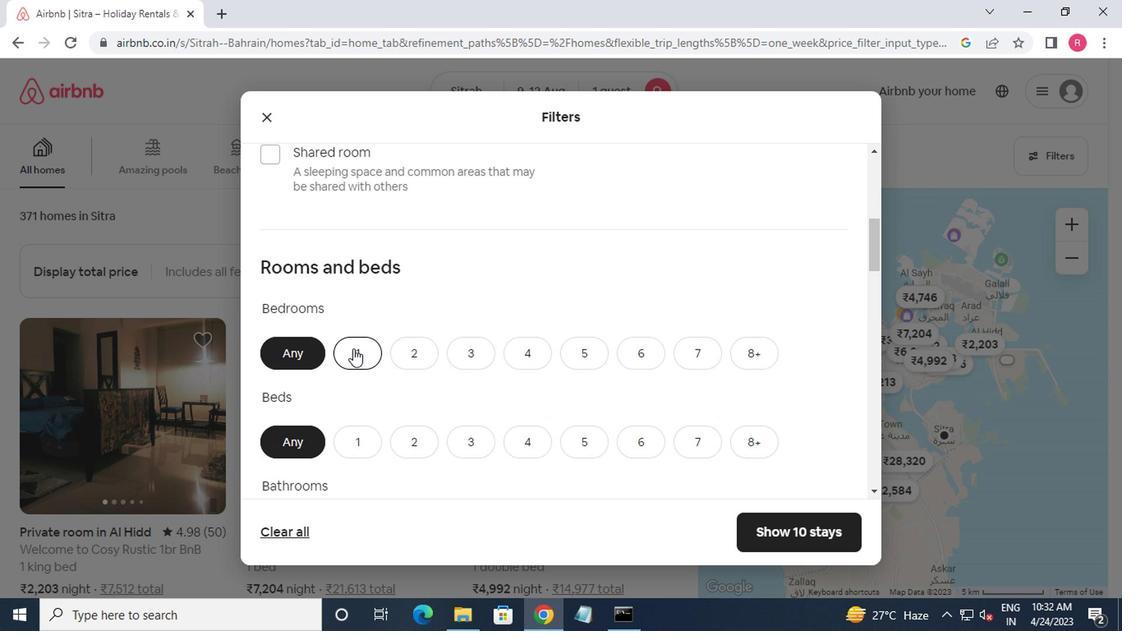 
Action: Mouse moved to (358, 447)
Screenshot: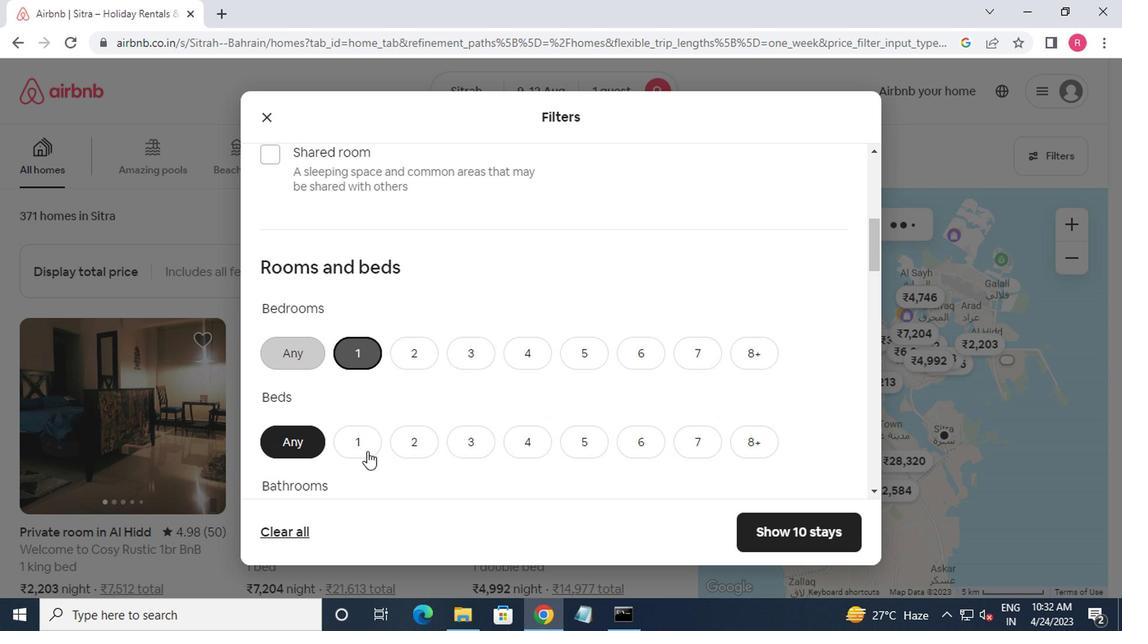 
Action: Mouse pressed left at (358, 447)
Screenshot: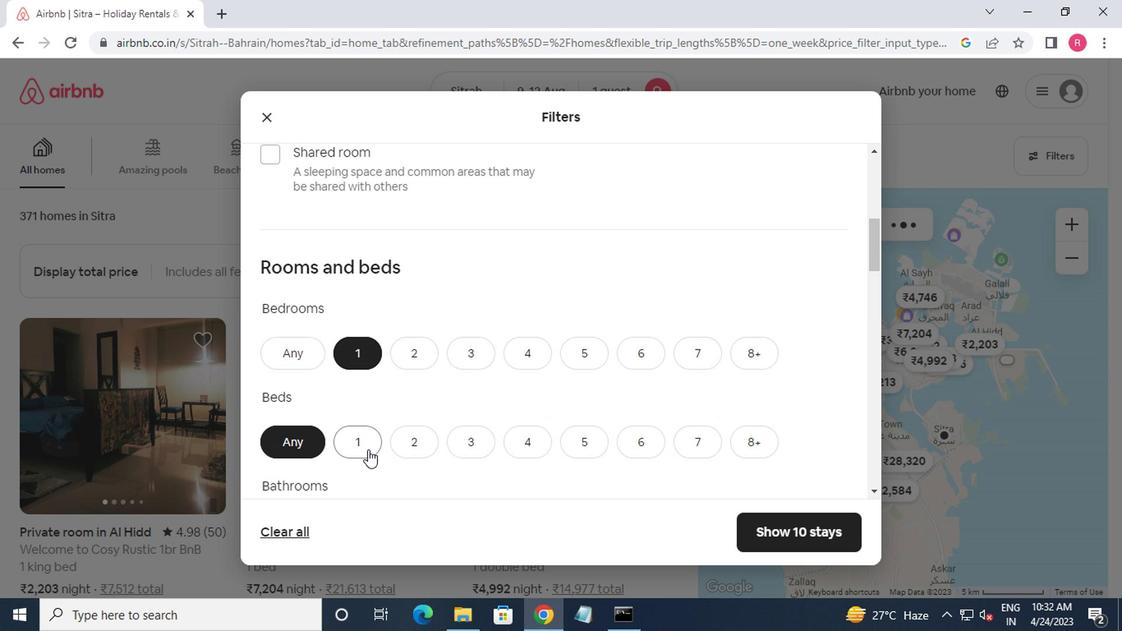 
Action: Mouse moved to (363, 444)
Screenshot: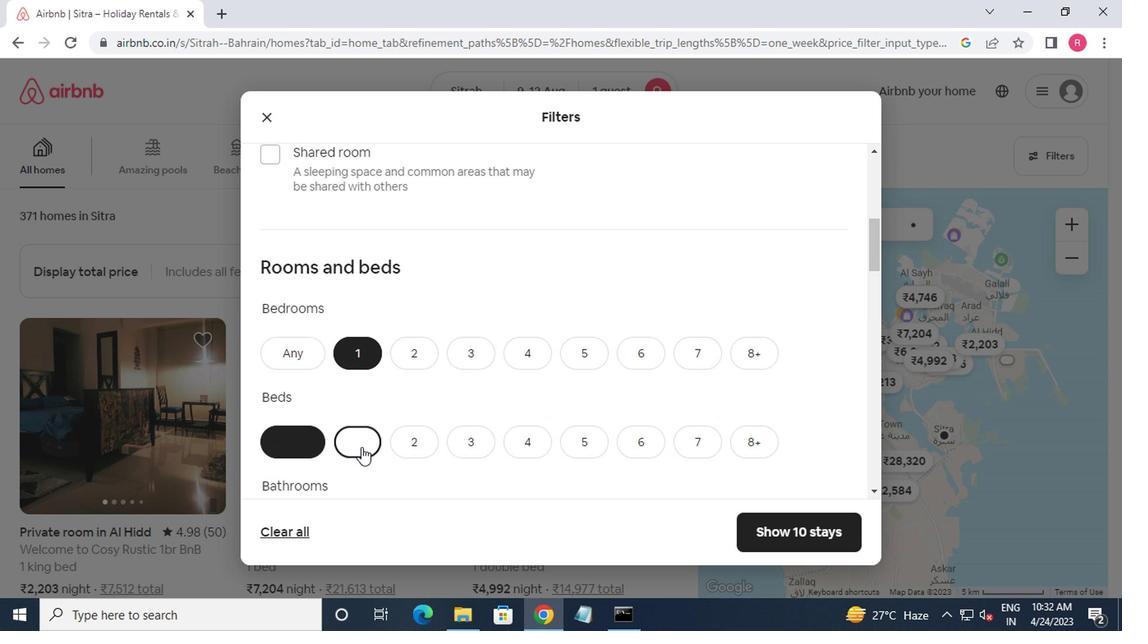 
Action: Mouse scrolled (363, 443) with delta (0, 0)
Screenshot: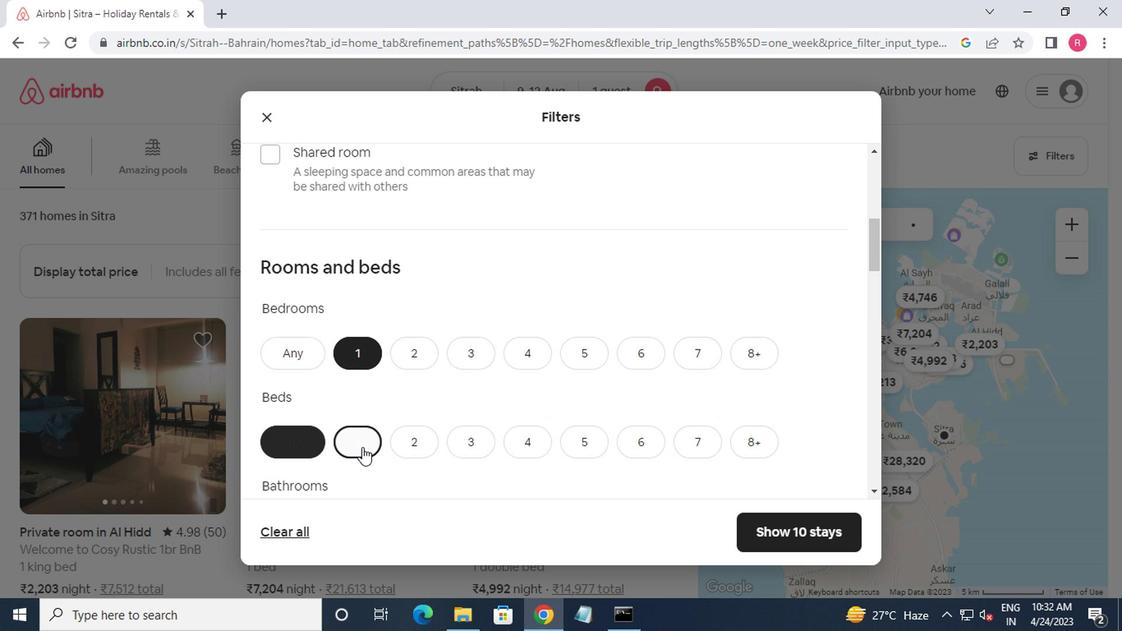 
Action: Mouse moved to (363, 443)
Screenshot: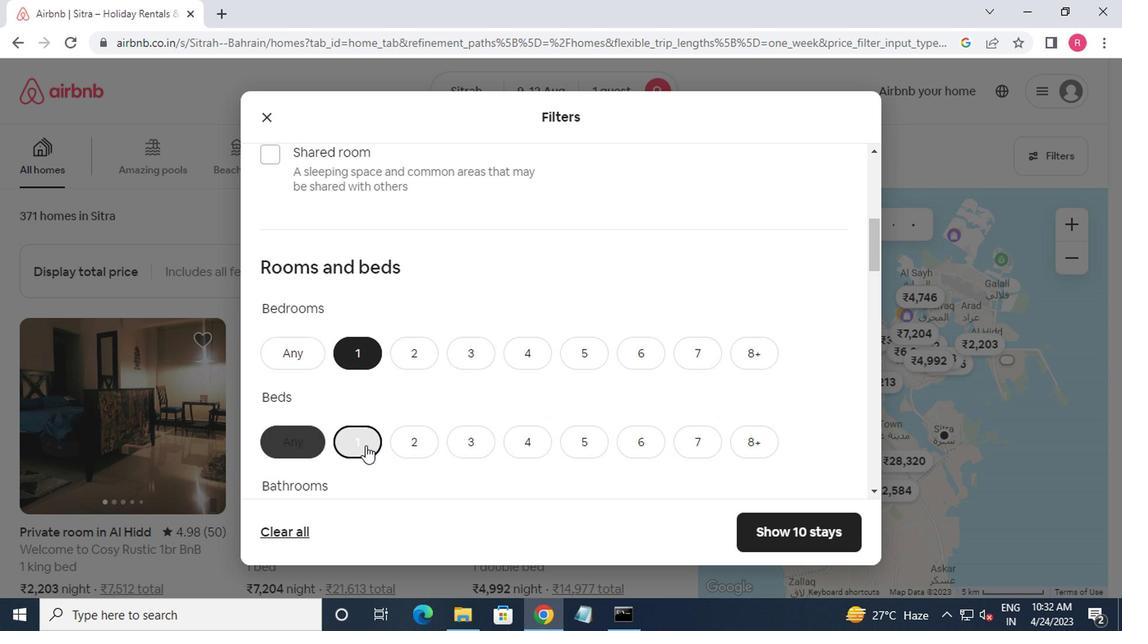 
Action: Mouse scrolled (363, 442) with delta (0, -1)
Screenshot: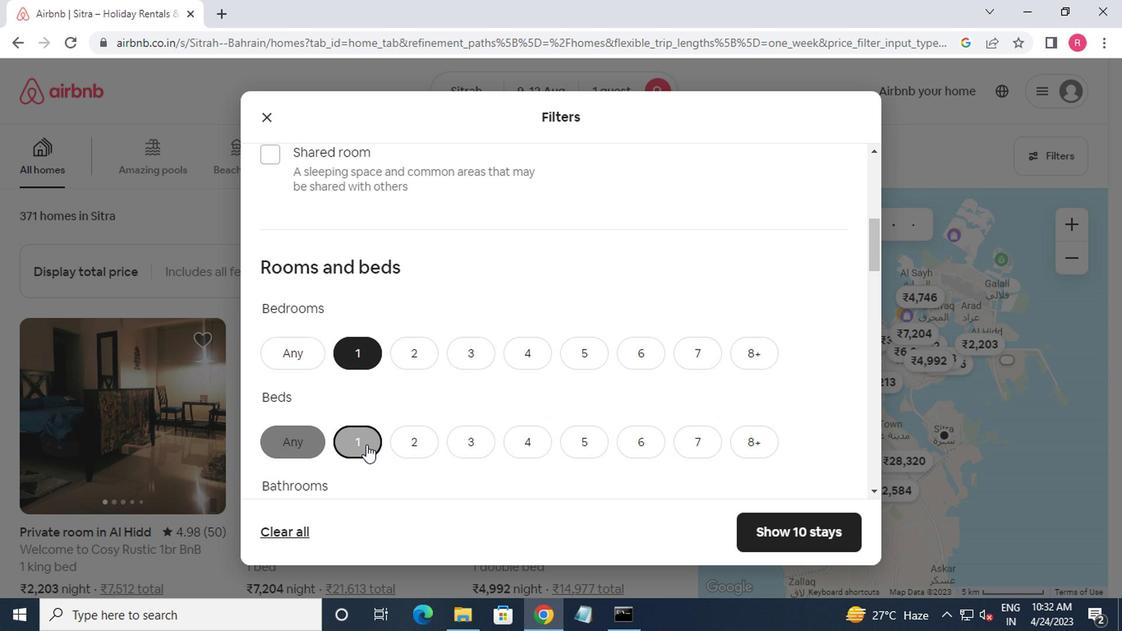 
Action: Mouse moved to (349, 370)
Screenshot: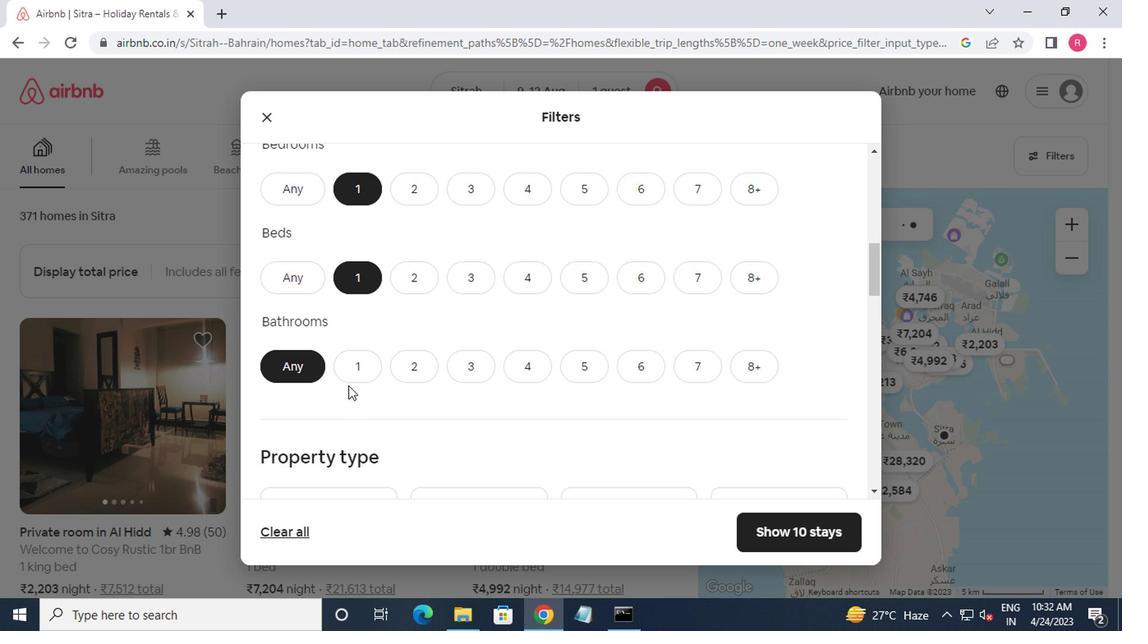 
Action: Mouse pressed left at (349, 370)
Screenshot: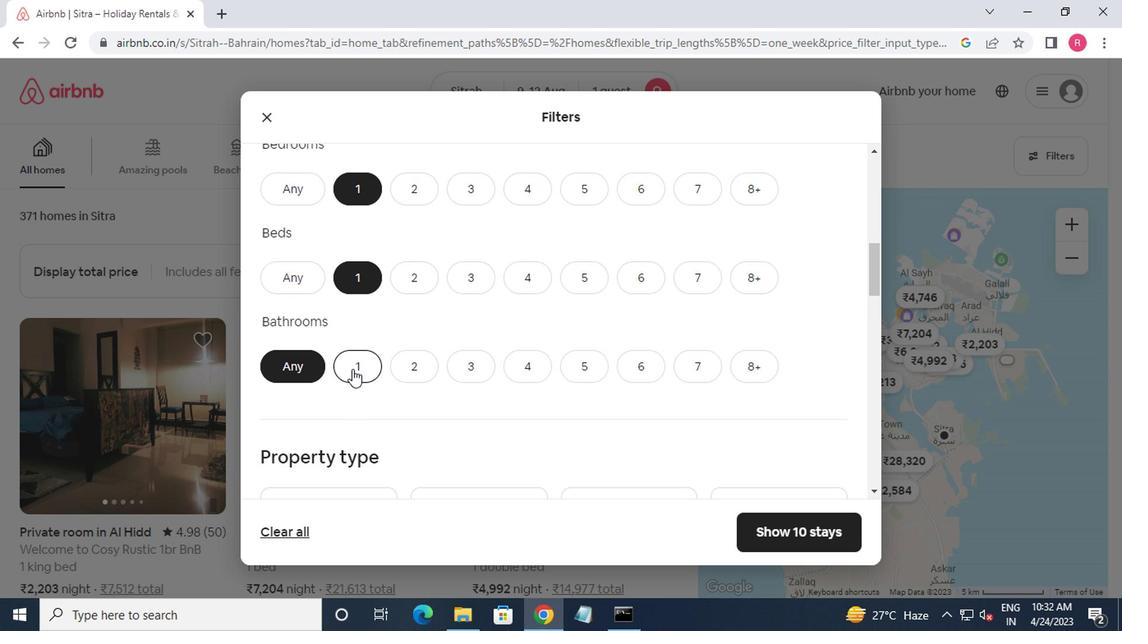 
Action: Mouse moved to (376, 438)
Screenshot: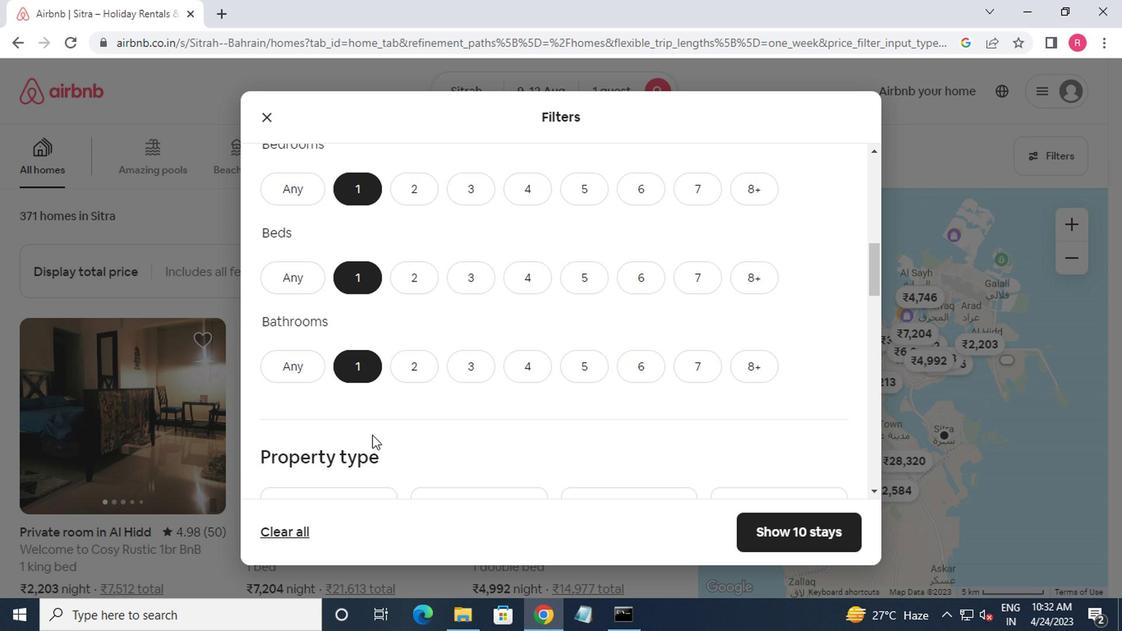 
Action: Mouse scrolled (376, 436) with delta (0, -1)
Screenshot: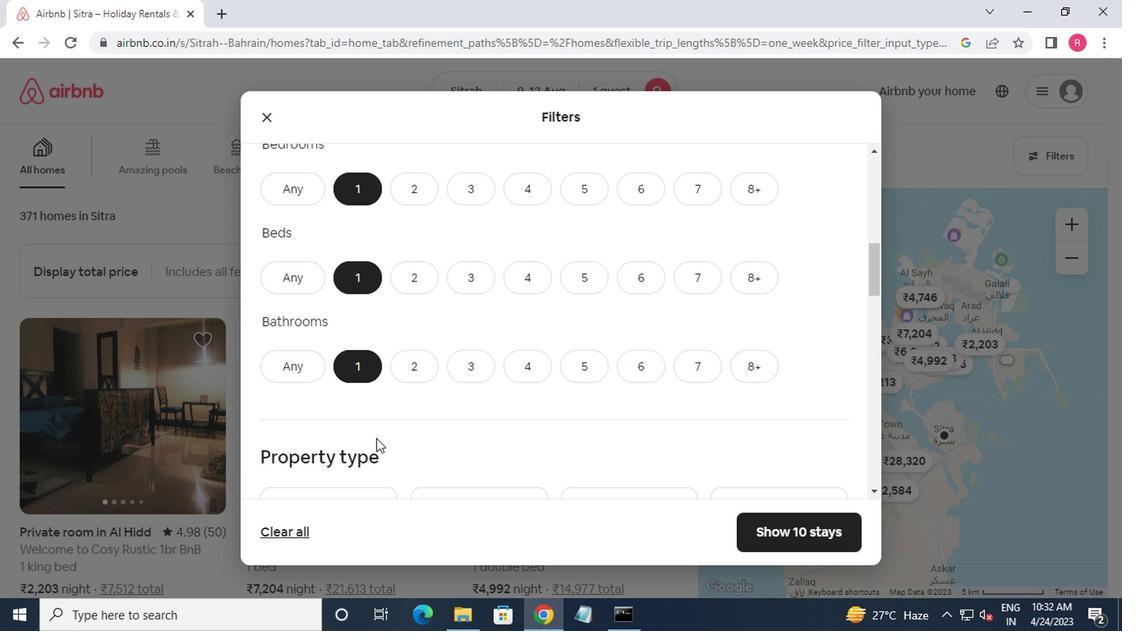 
Action: Mouse scrolled (376, 436) with delta (0, -1)
Screenshot: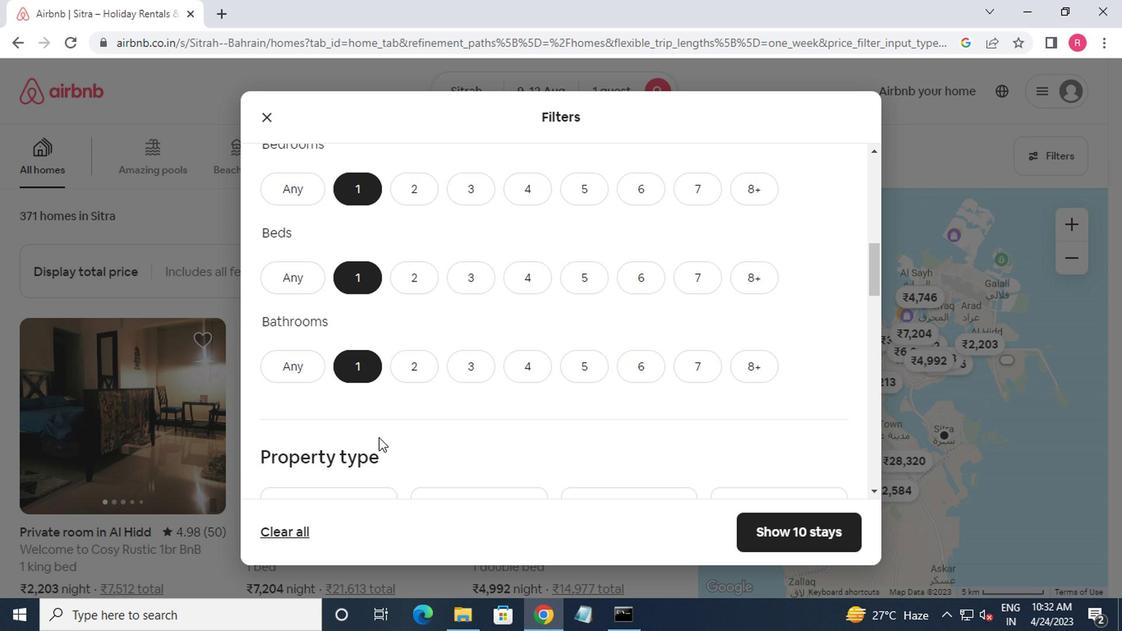 
Action: Mouse moved to (348, 368)
Screenshot: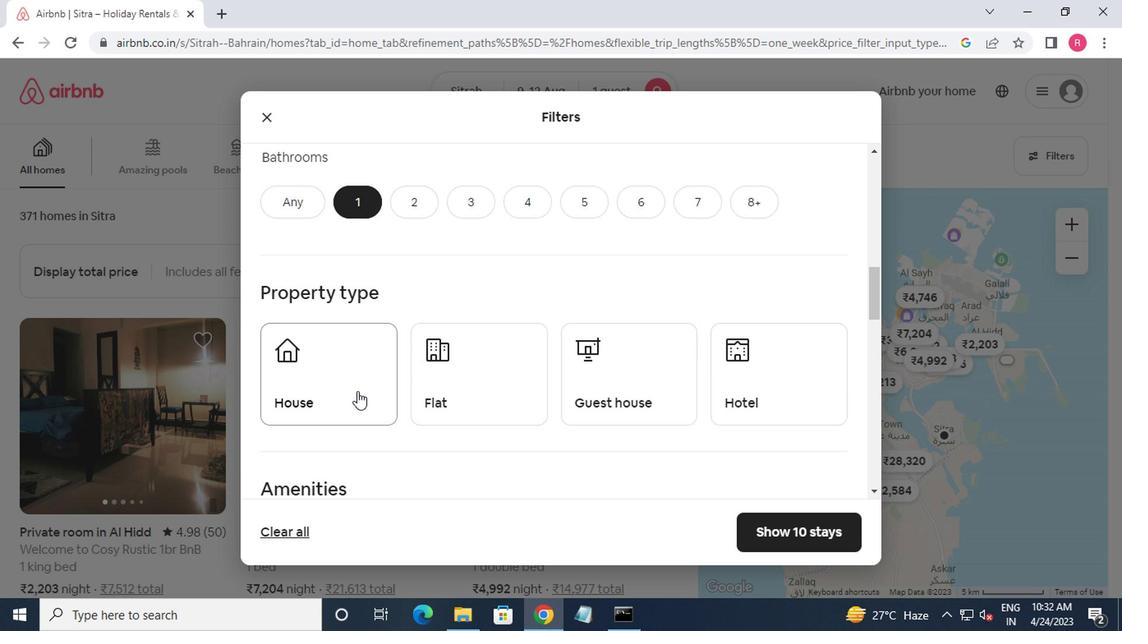 
Action: Mouse pressed left at (348, 368)
Screenshot: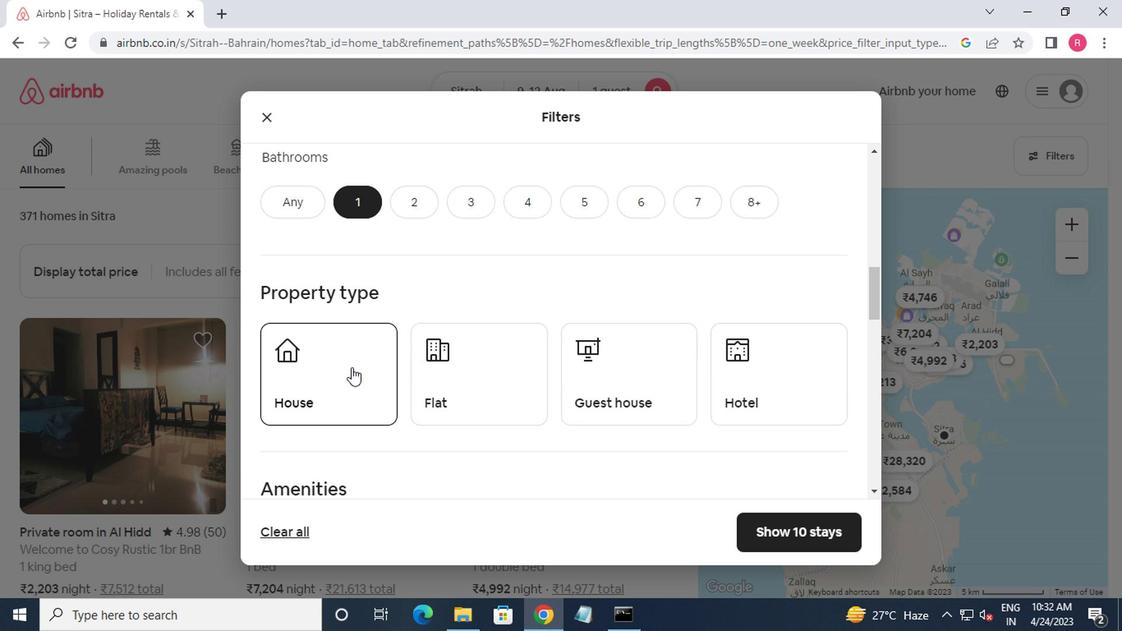 
Action: Mouse moved to (463, 394)
Screenshot: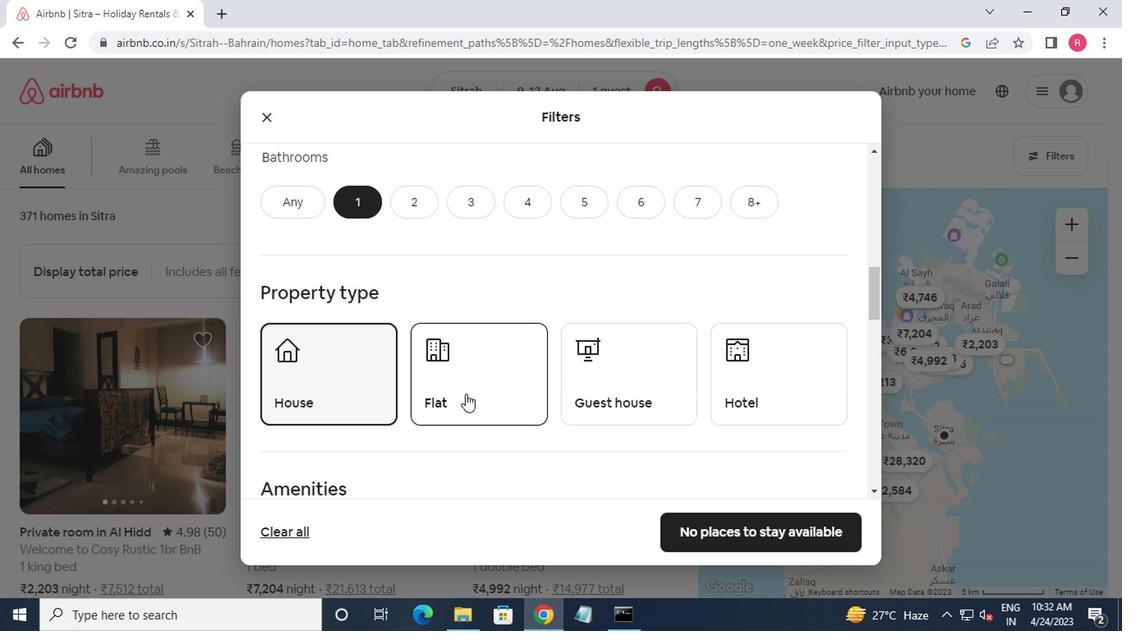 
Action: Mouse pressed left at (463, 394)
Screenshot: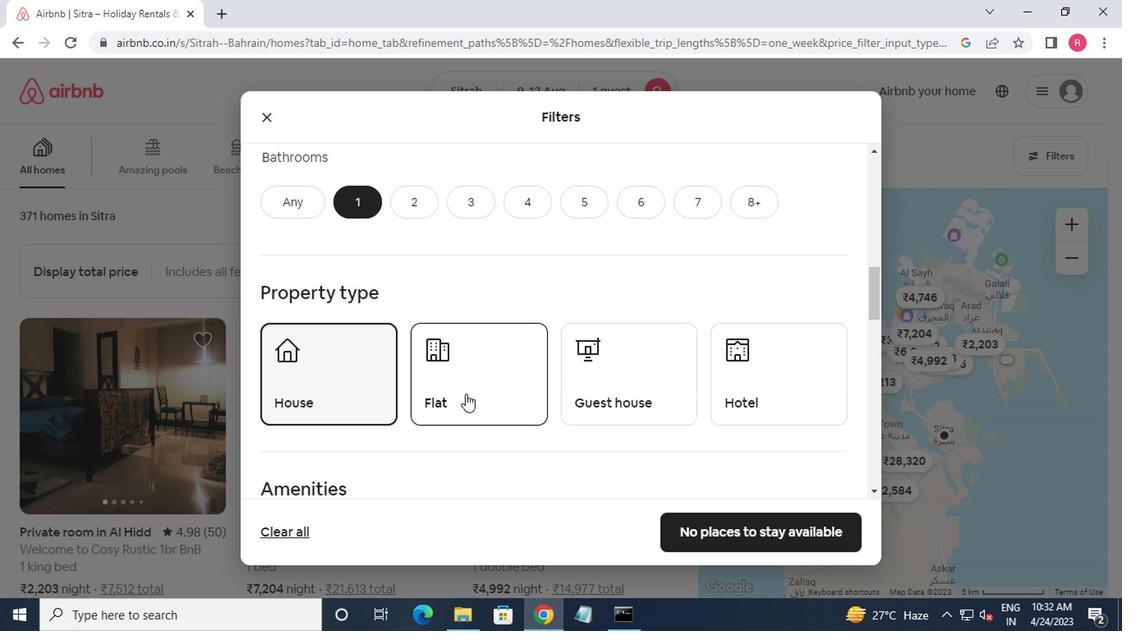 
Action: Mouse moved to (594, 388)
Screenshot: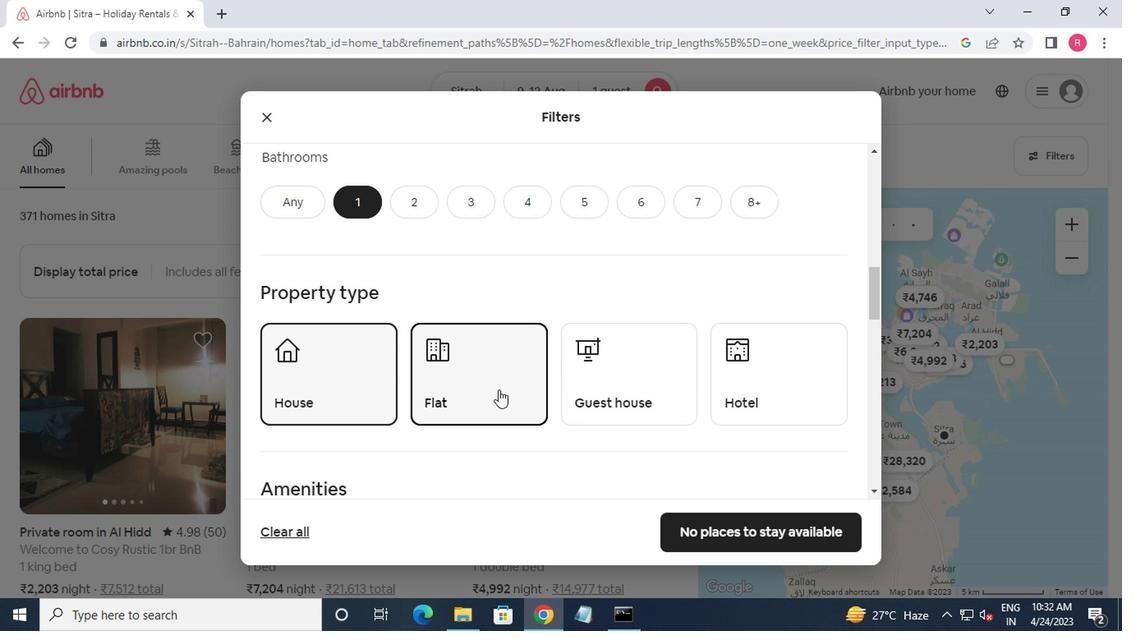 
Action: Mouse pressed left at (594, 388)
Screenshot: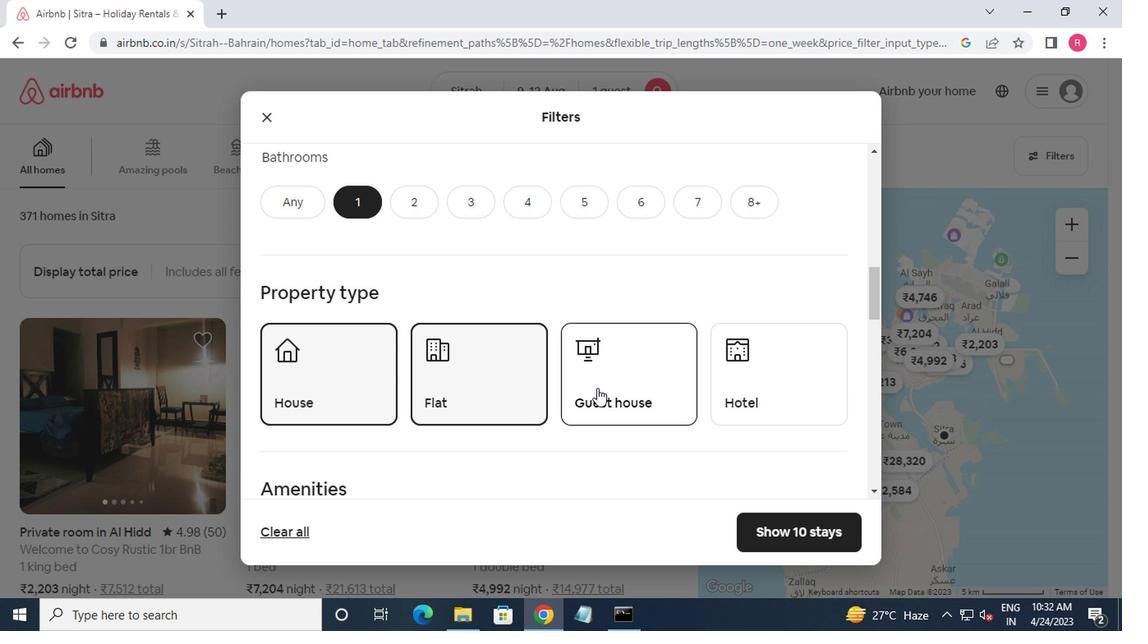 
Action: Mouse moved to (594, 383)
Screenshot: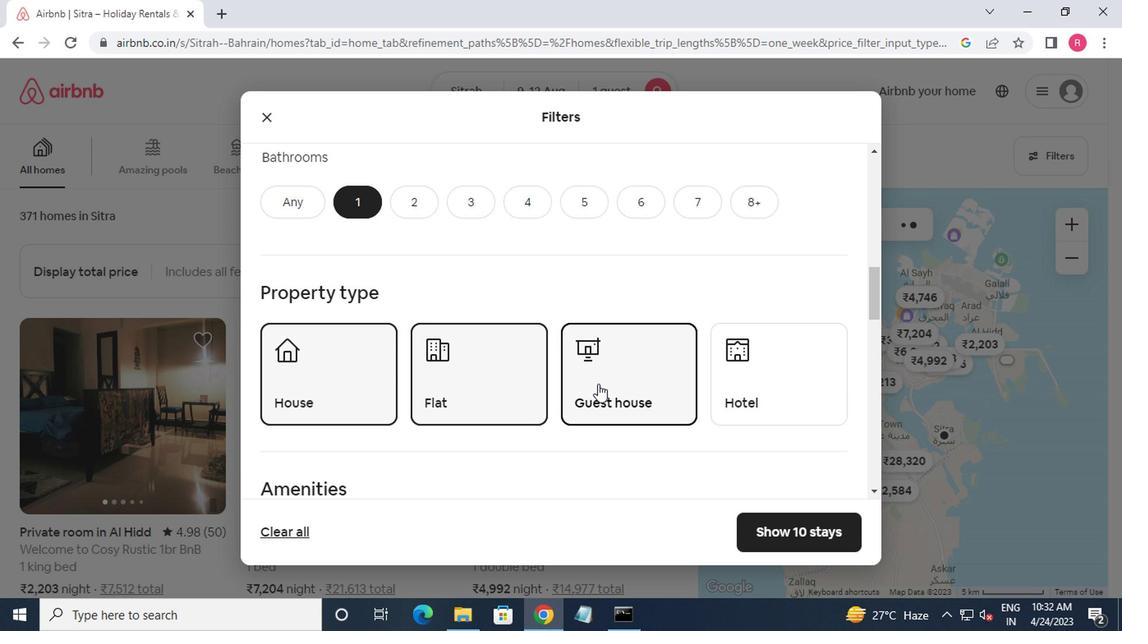 
Action: Mouse scrolled (594, 383) with delta (0, 0)
Screenshot: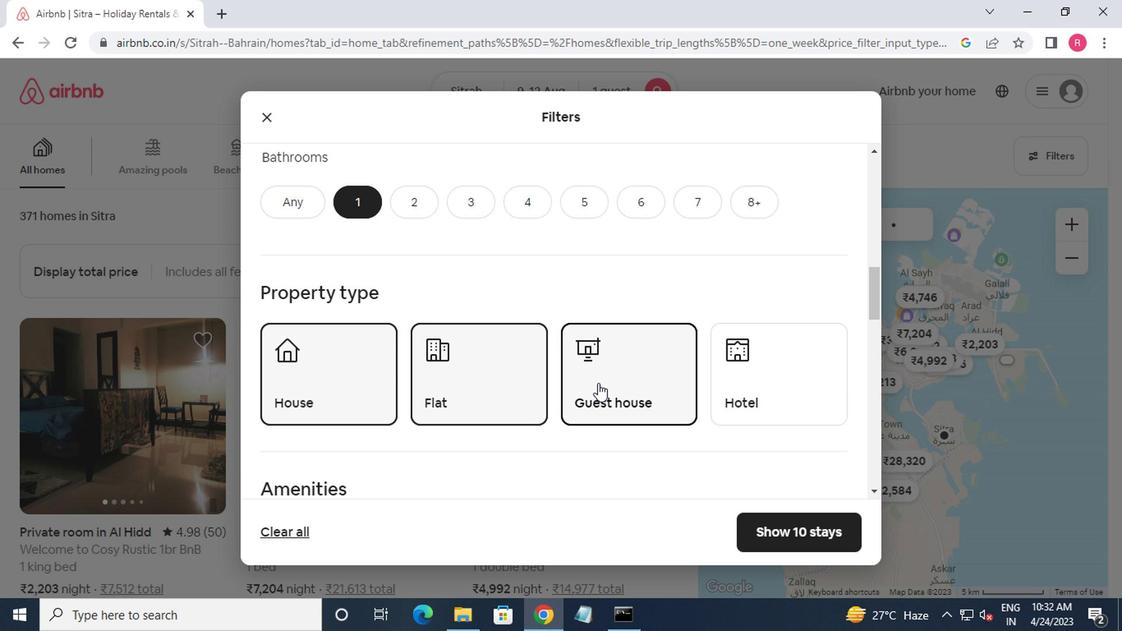 
Action: Mouse scrolled (594, 383) with delta (0, 0)
Screenshot: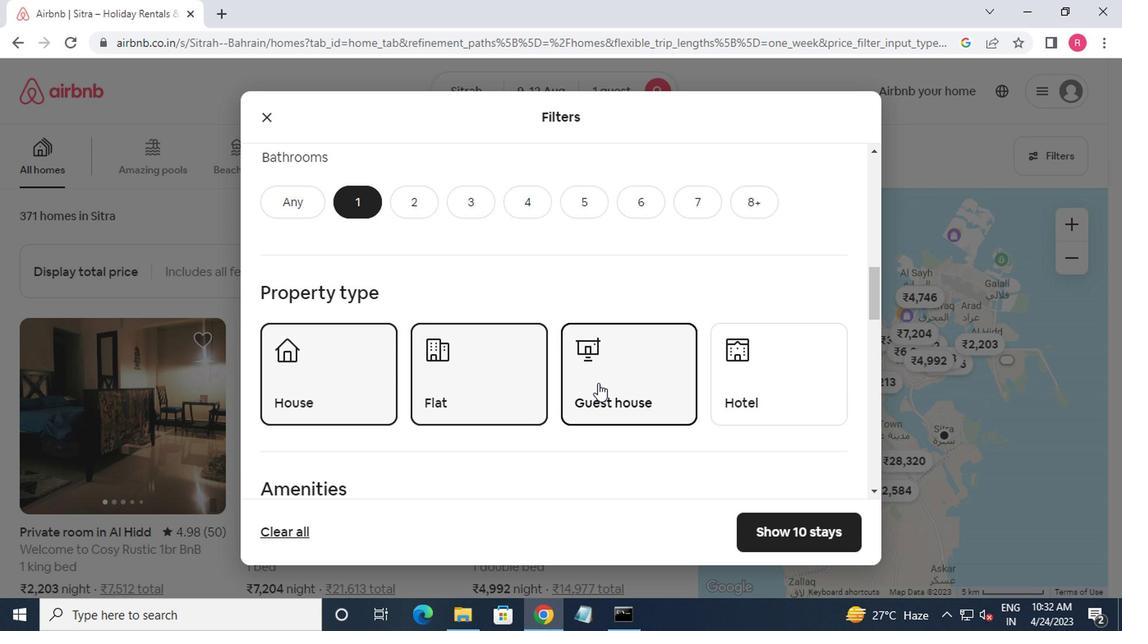 
Action: Mouse scrolled (594, 383) with delta (0, 0)
Screenshot: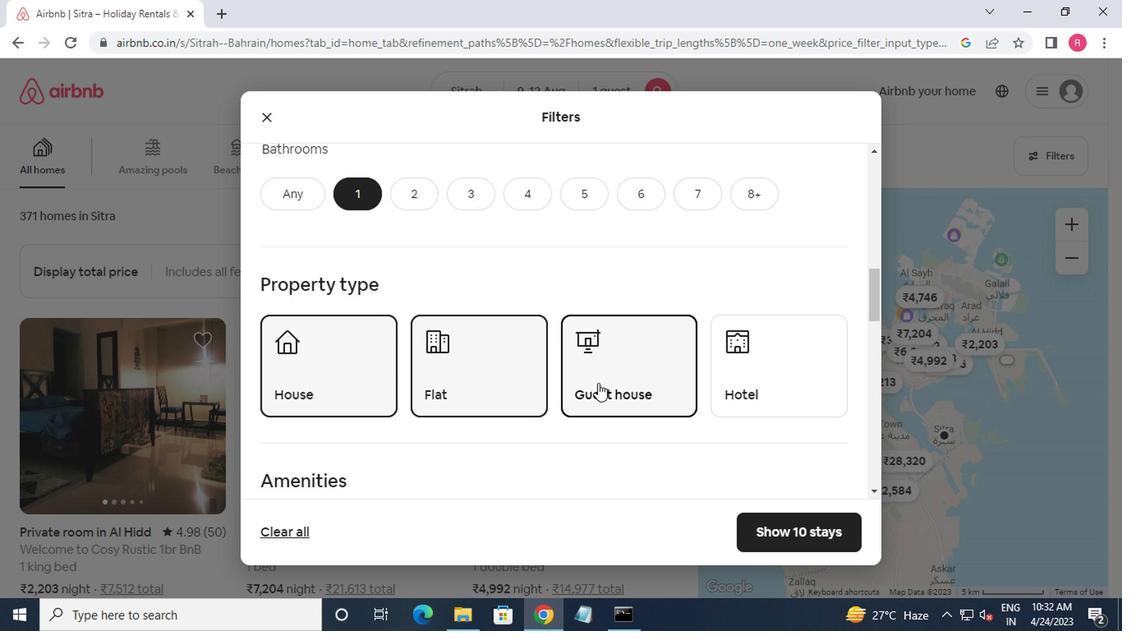 
Action: Mouse moved to (284, 370)
Screenshot: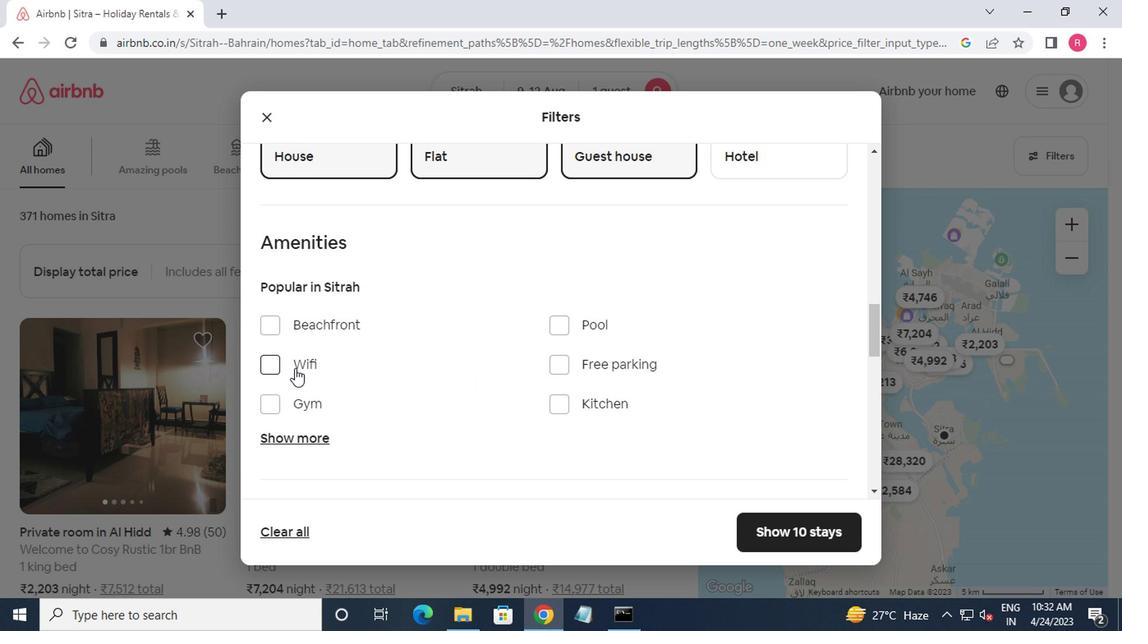 
Action: Mouse pressed left at (284, 370)
Screenshot: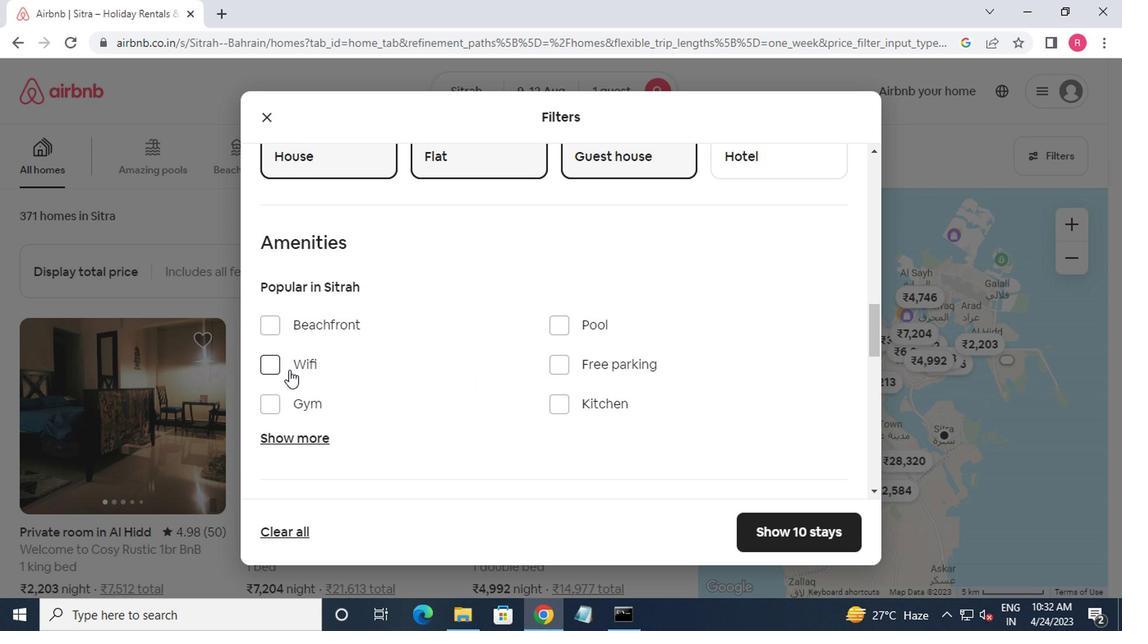 
Action: Mouse moved to (360, 366)
Screenshot: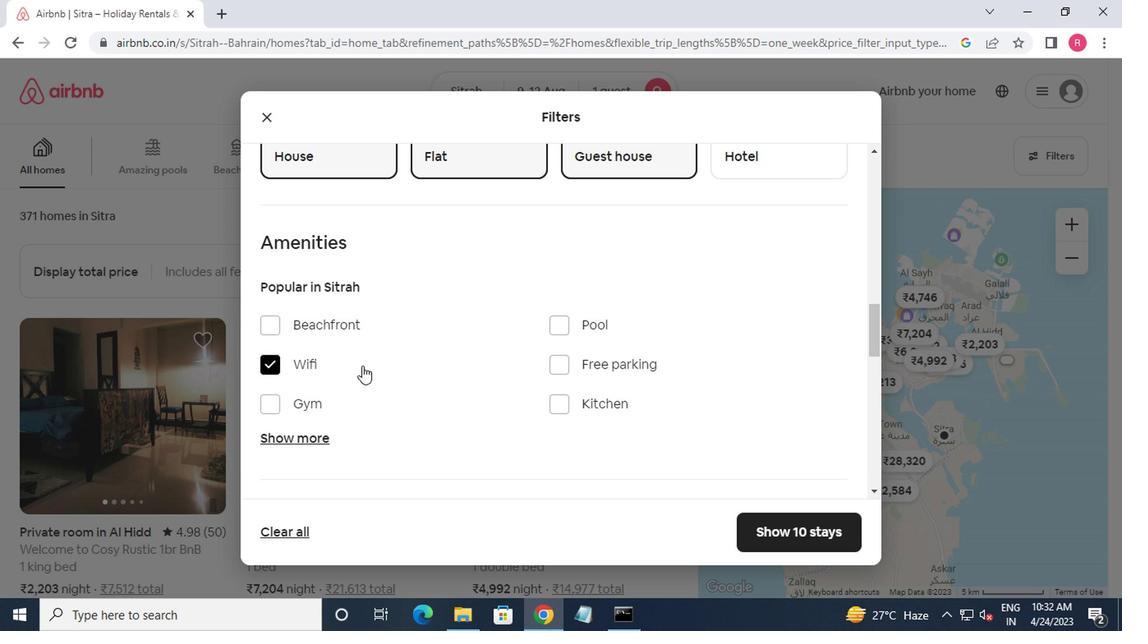 
Action: Mouse scrolled (360, 366) with delta (0, 0)
Screenshot: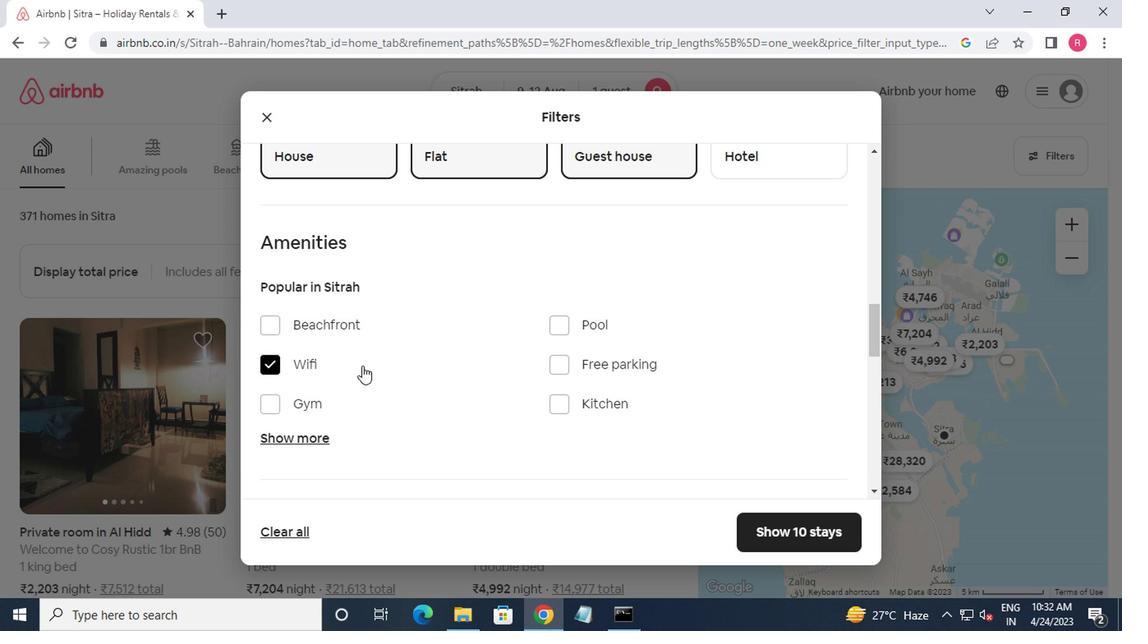 
Action: Mouse moved to (362, 366)
Screenshot: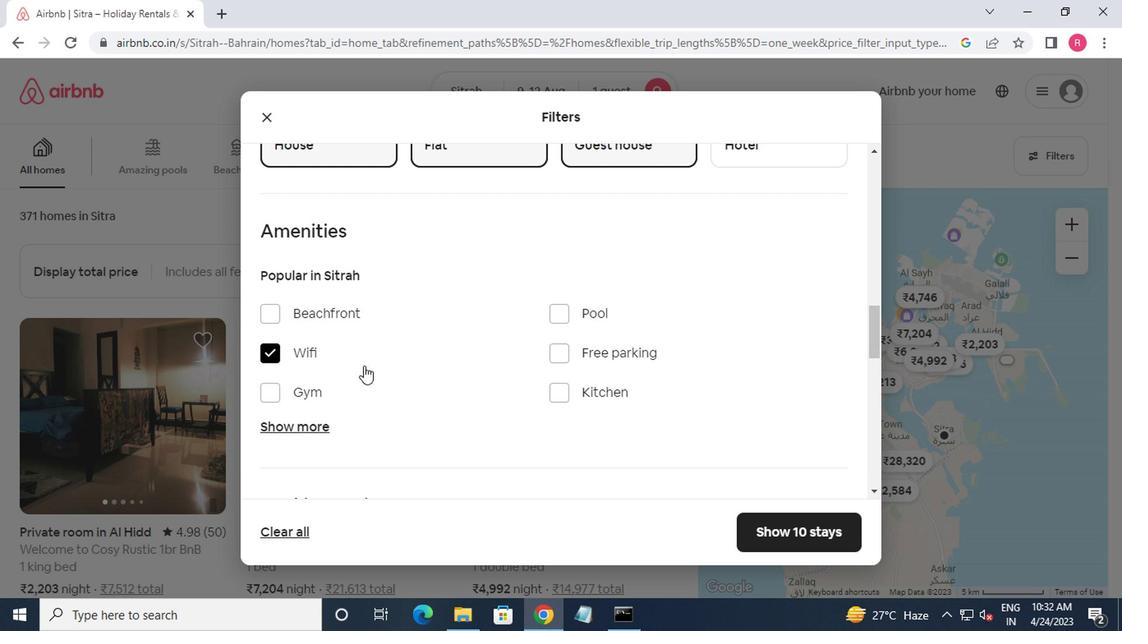 
Action: Mouse scrolled (362, 366) with delta (0, 0)
Screenshot: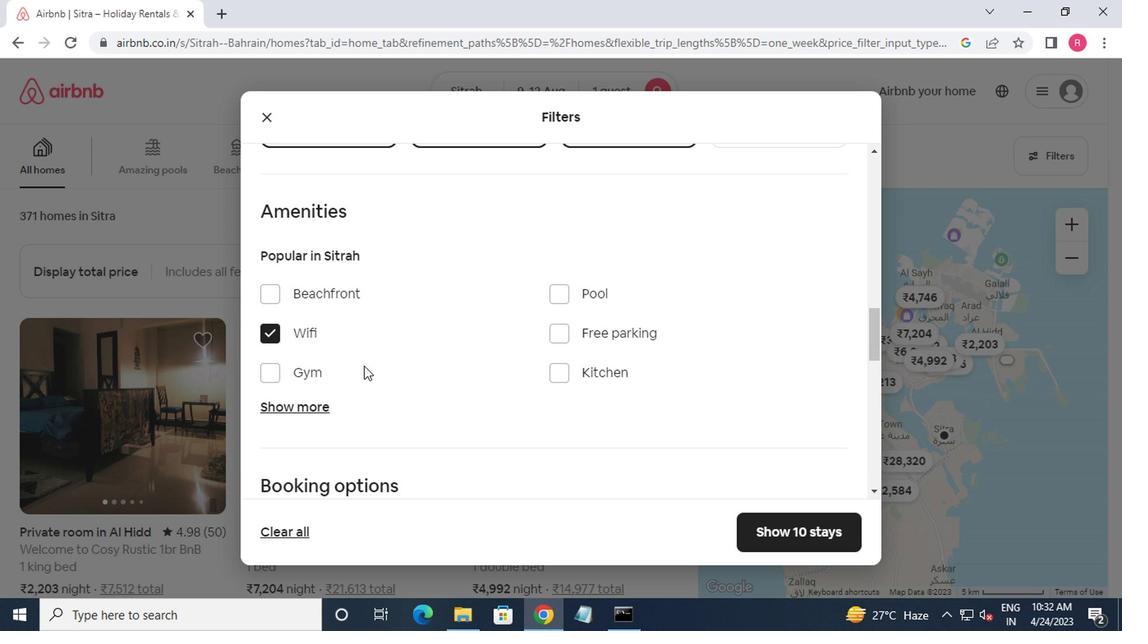 
Action: Mouse moved to (363, 367)
Screenshot: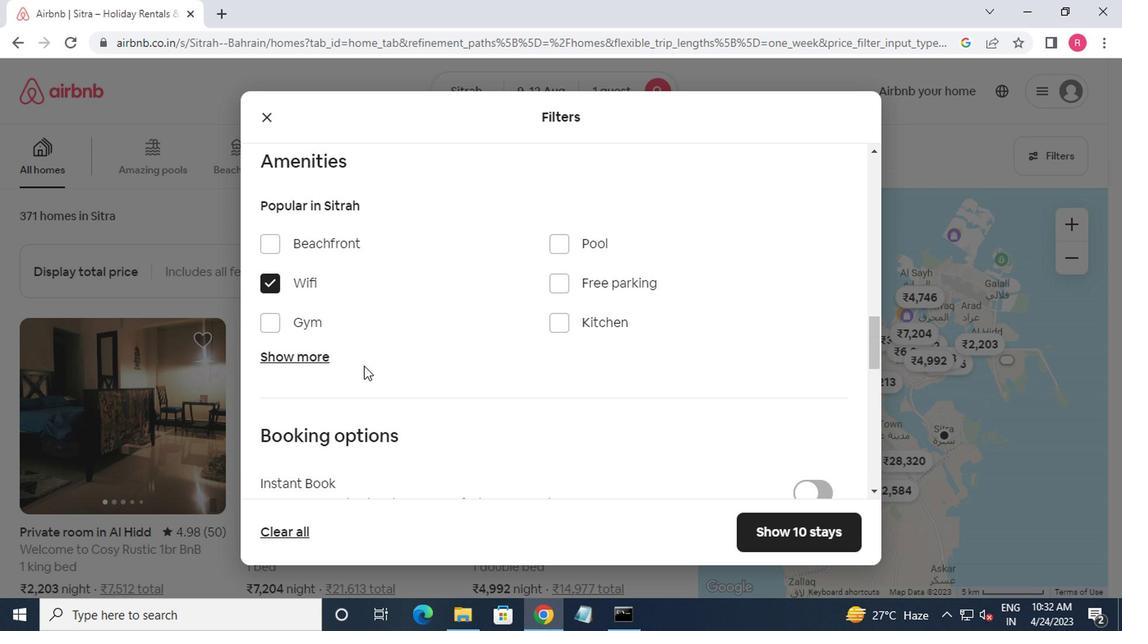 
Action: Mouse scrolled (363, 366) with delta (0, 0)
Screenshot: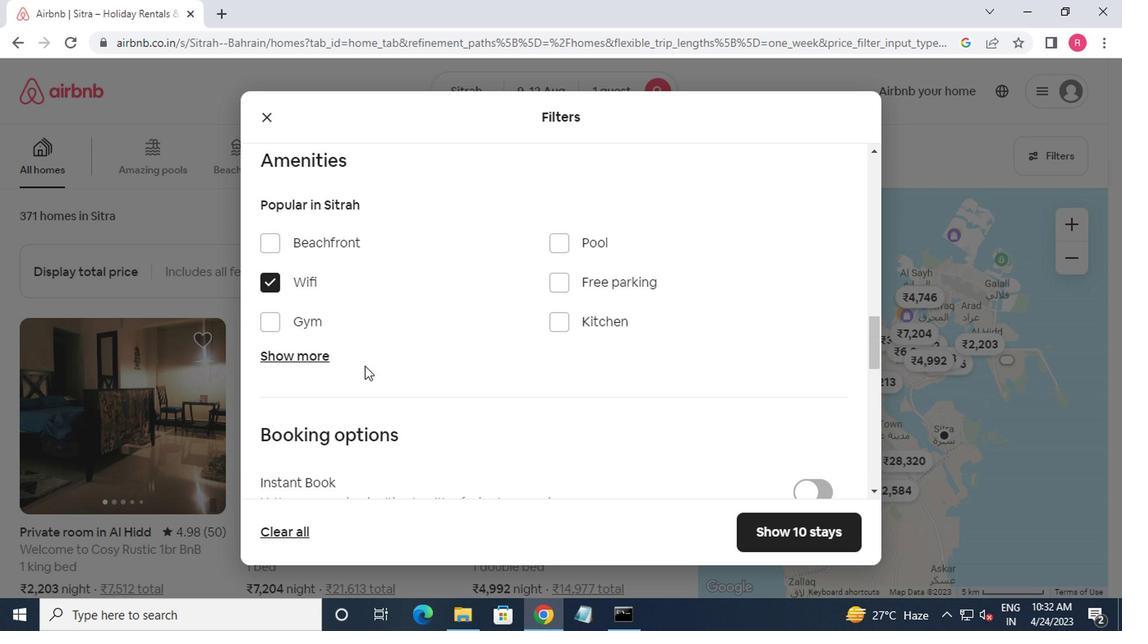 
Action: Mouse scrolled (363, 366) with delta (0, 0)
Screenshot: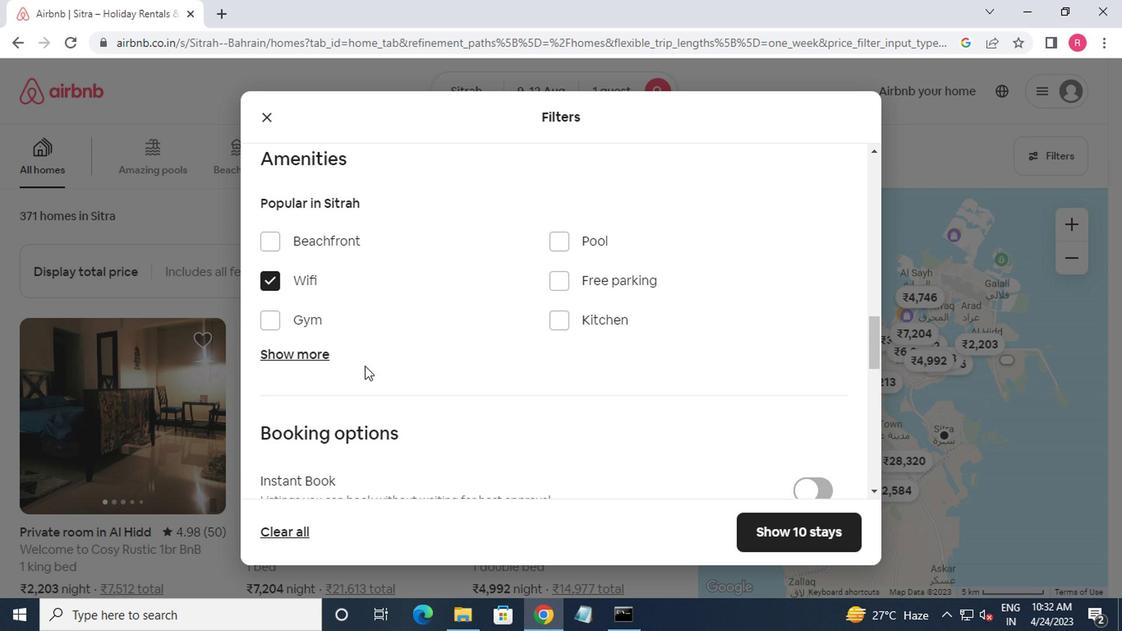 
Action: Mouse moved to (809, 307)
Screenshot: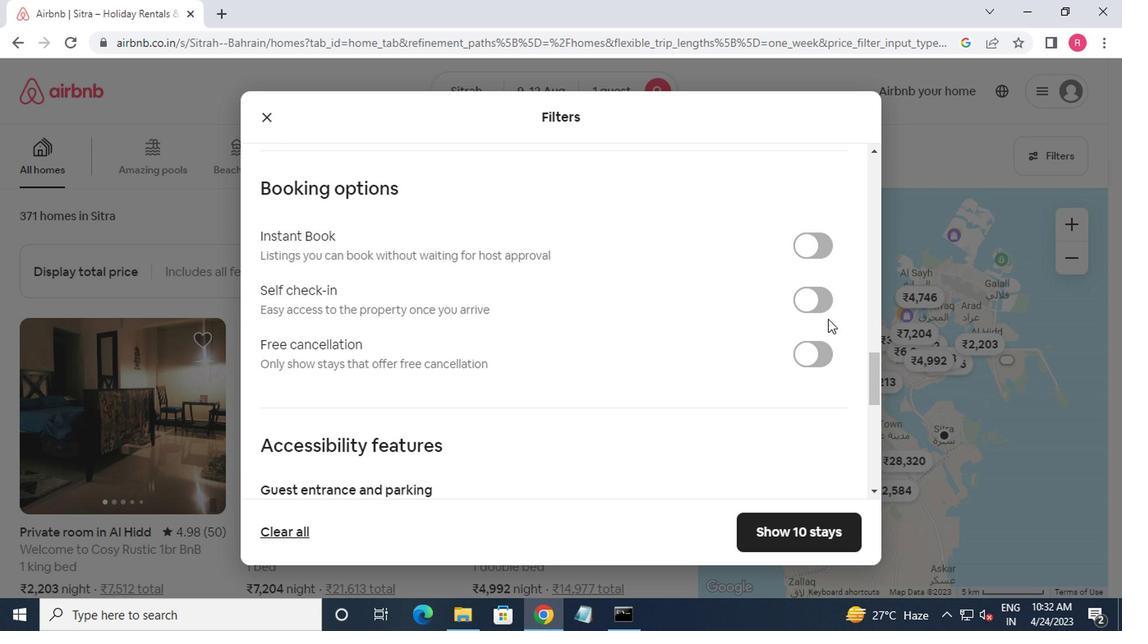 
Action: Mouse pressed left at (809, 307)
Screenshot: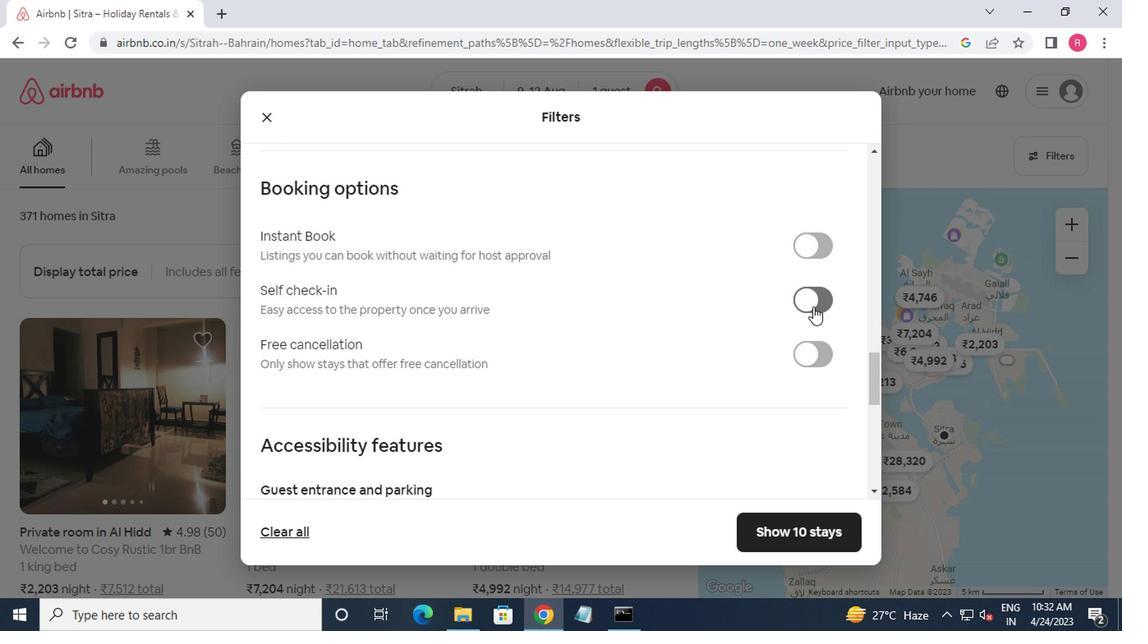
Action: Mouse scrolled (809, 307) with delta (0, 0)
Screenshot: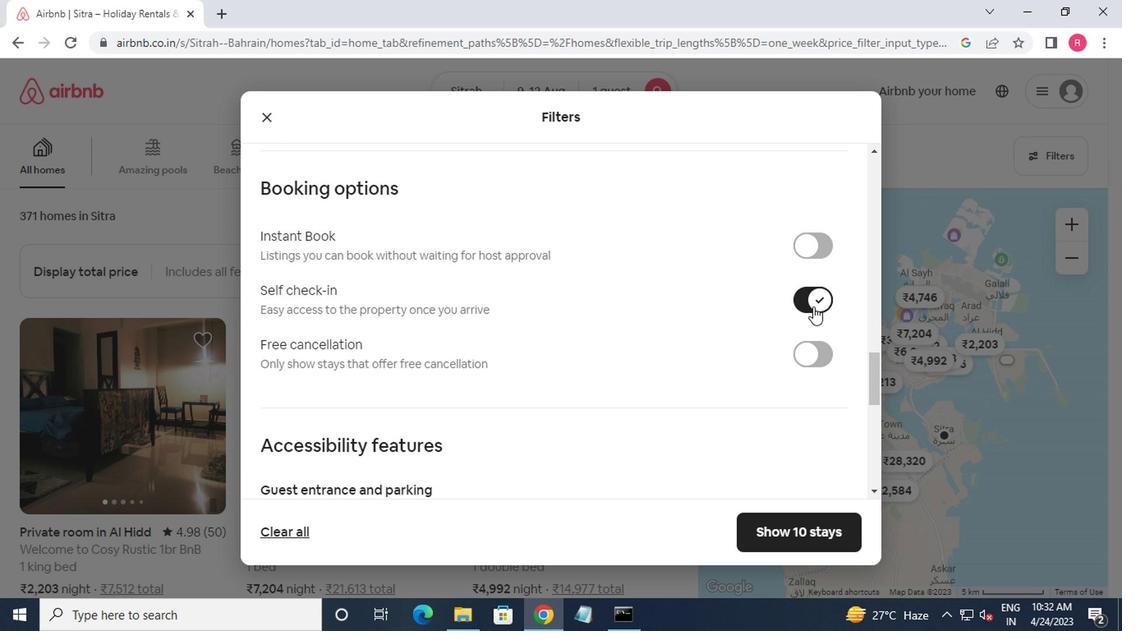 
Action: Mouse scrolled (809, 307) with delta (0, 0)
Screenshot: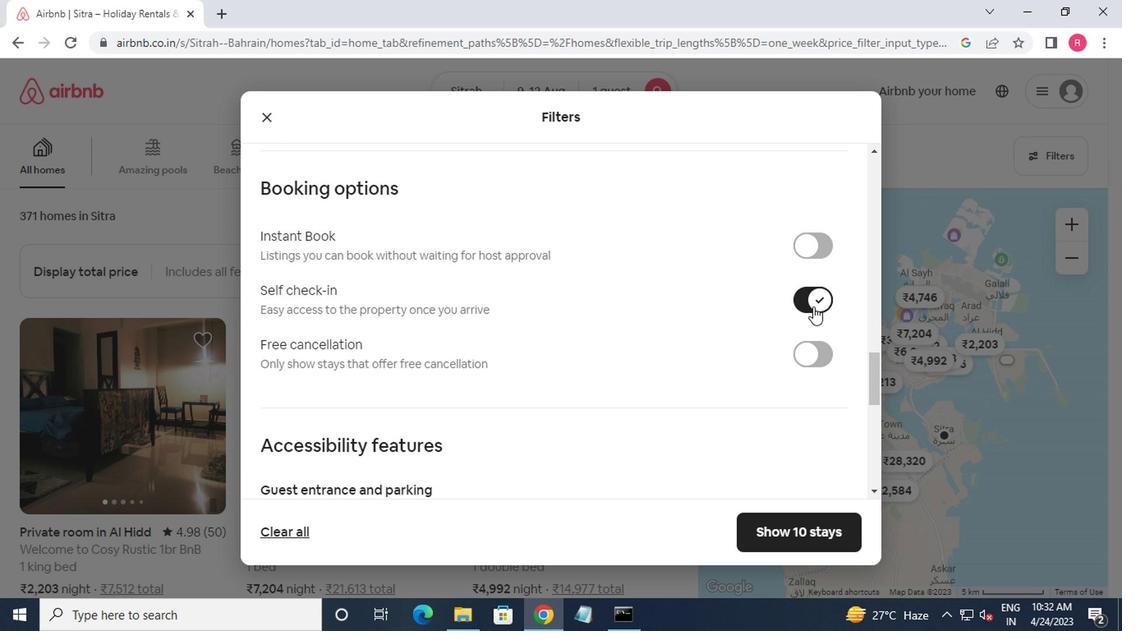 
Action: Mouse scrolled (809, 307) with delta (0, 0)
Screenshot: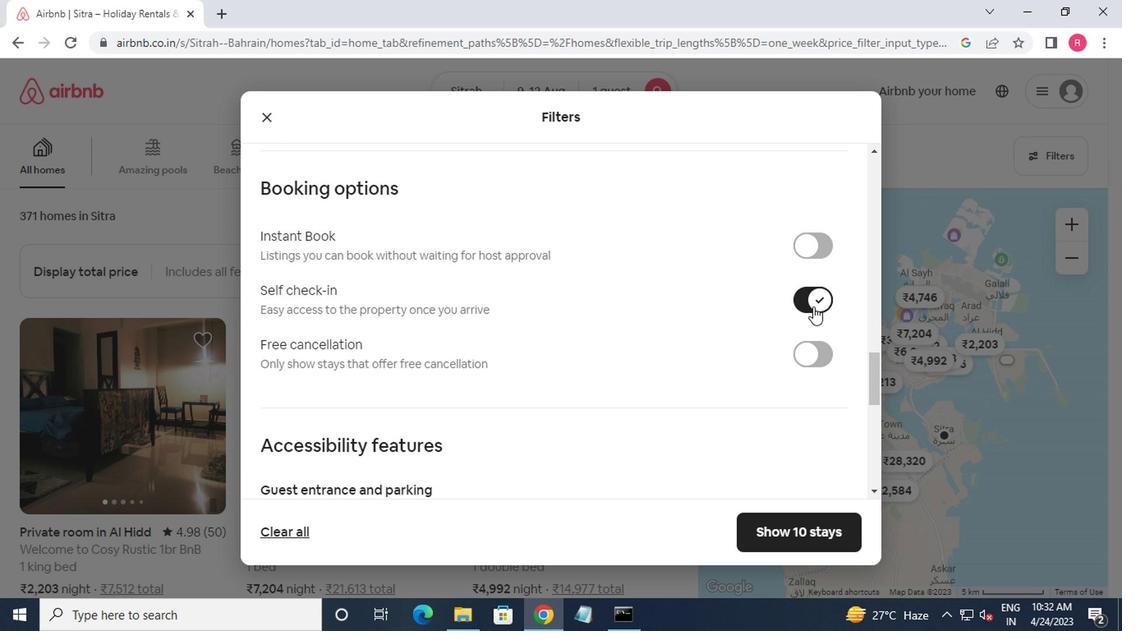 
Action: Mouse scrolled (809, 307) with delta (0, 0)
Screenshot: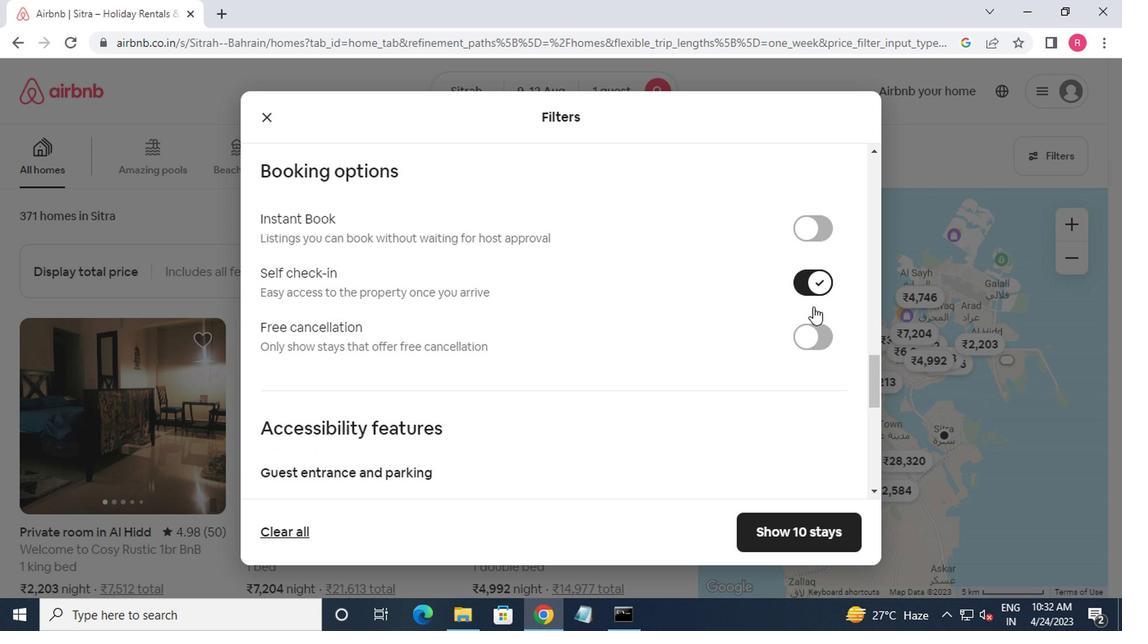 
Action: Mouse moved to (443, 522)
Screenshot: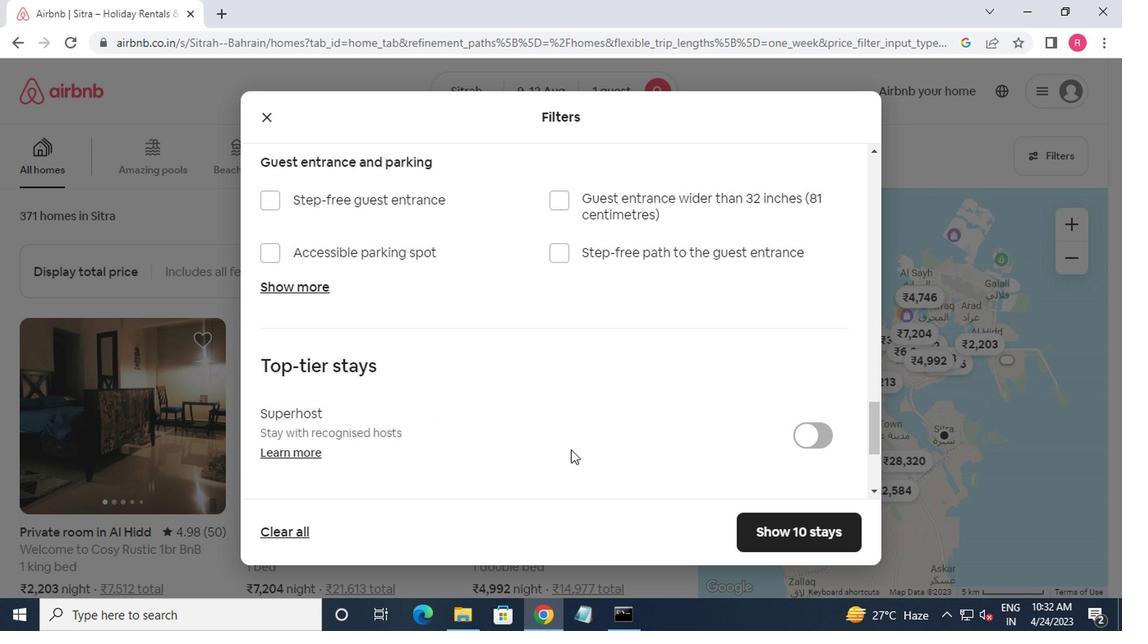 
Action: Mouse scrolled (443, 521) with delta (0, 0)
Screenshot: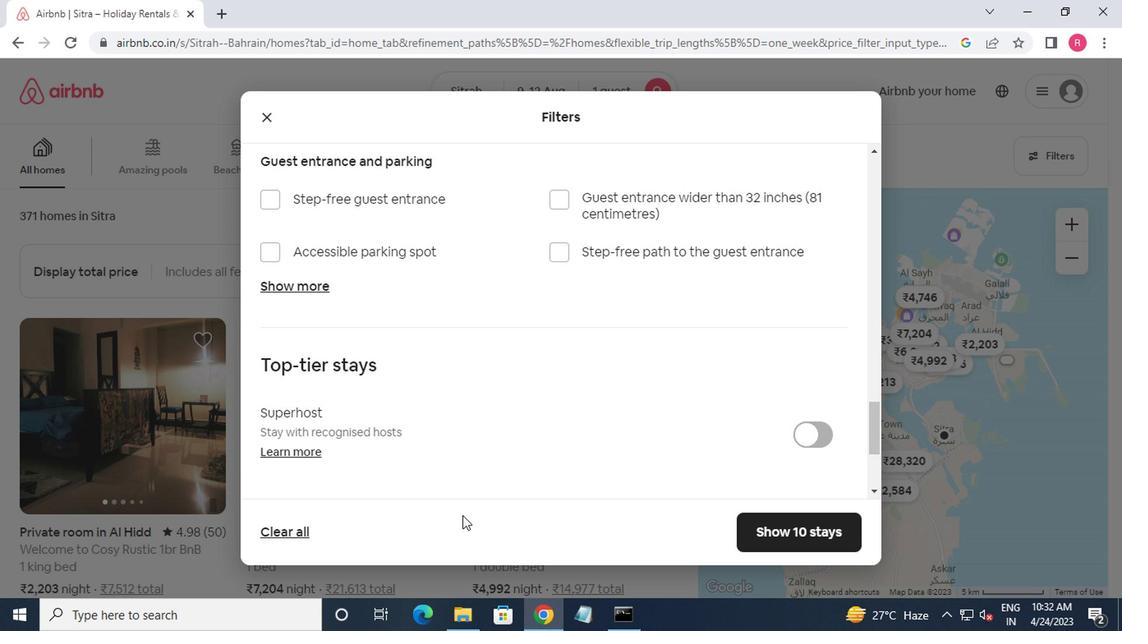 
Action: Mouse moved to (427, 509)
Screenshot: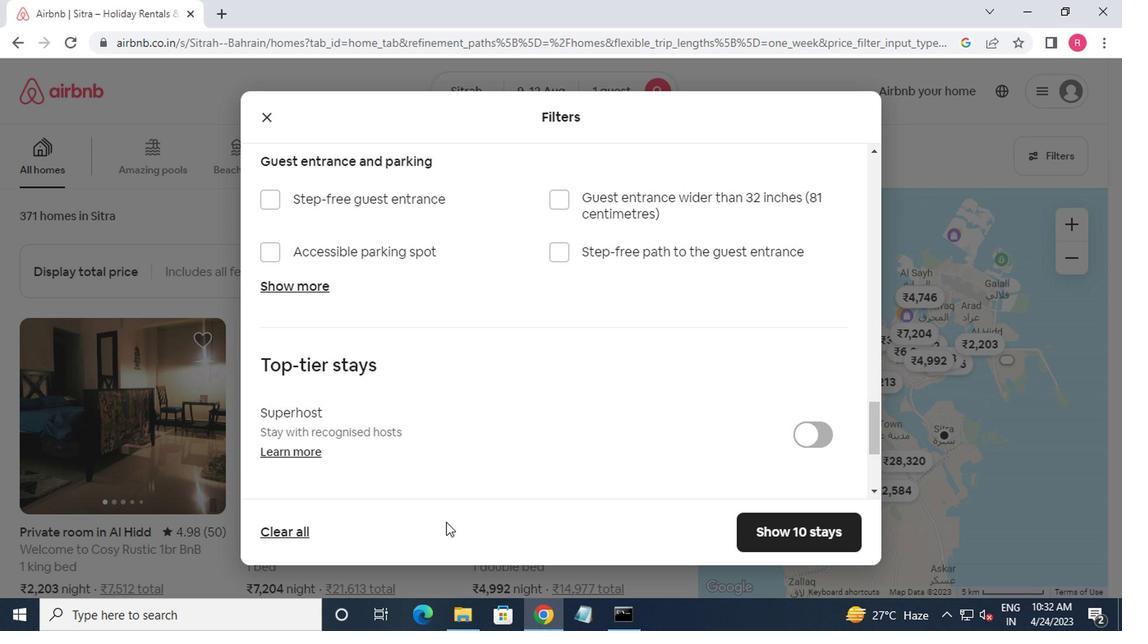 
Action: Mouse scrolled (427, 509) with delta (0, 0)
Screenshot: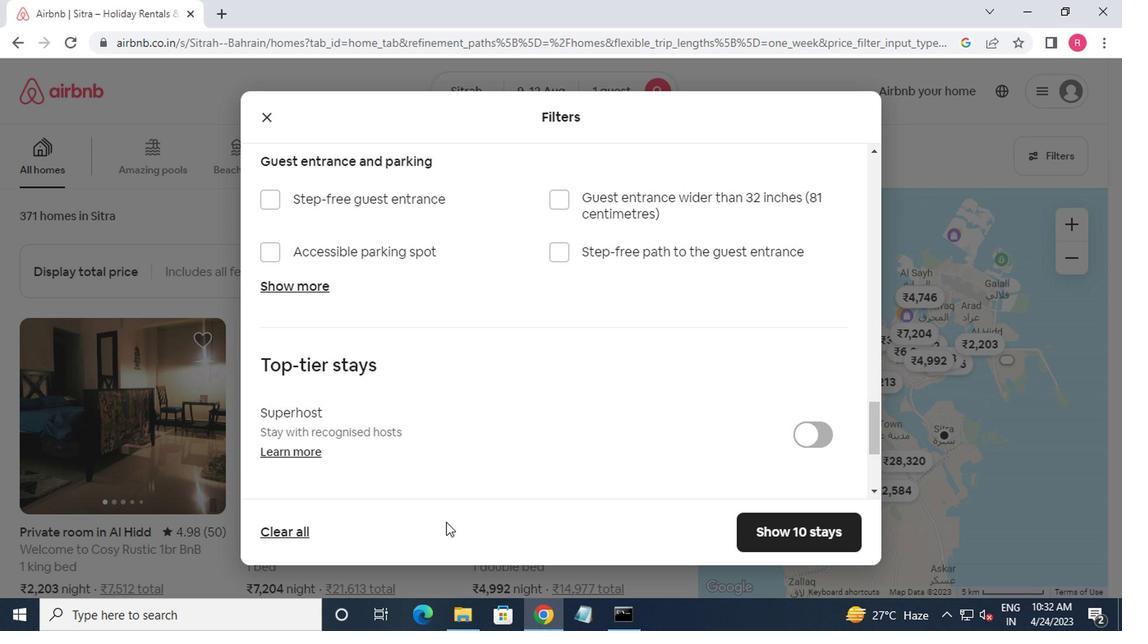 
Action: Mouse moved to (402, 473)
Screenshot: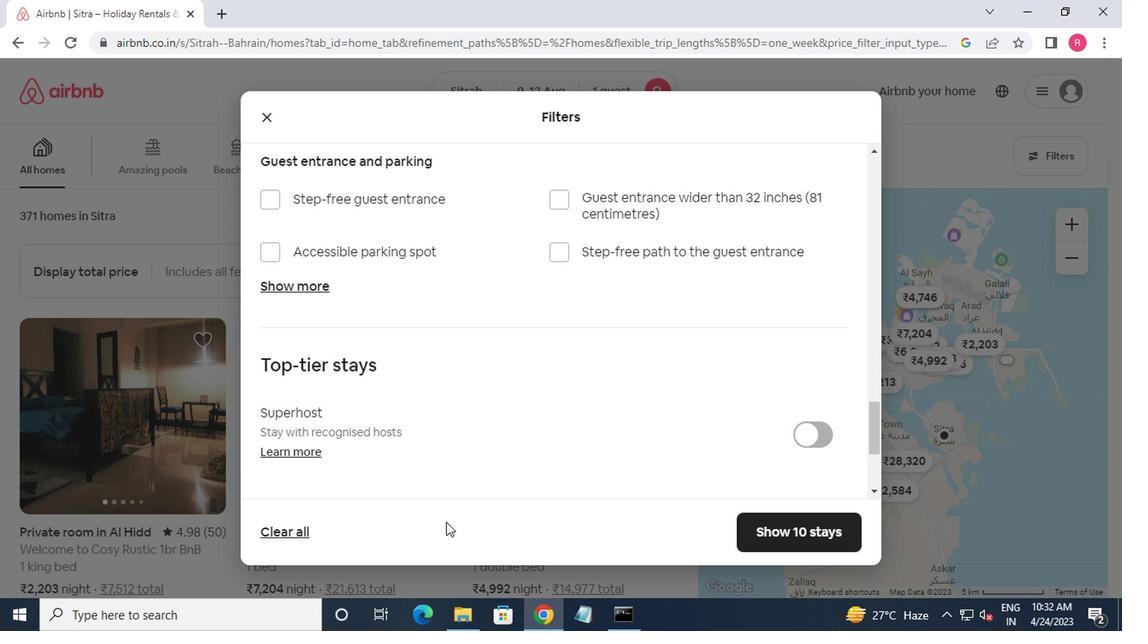 
Action: Mouse scrolled (402, 473) with delta (0, 0)
Screenshot: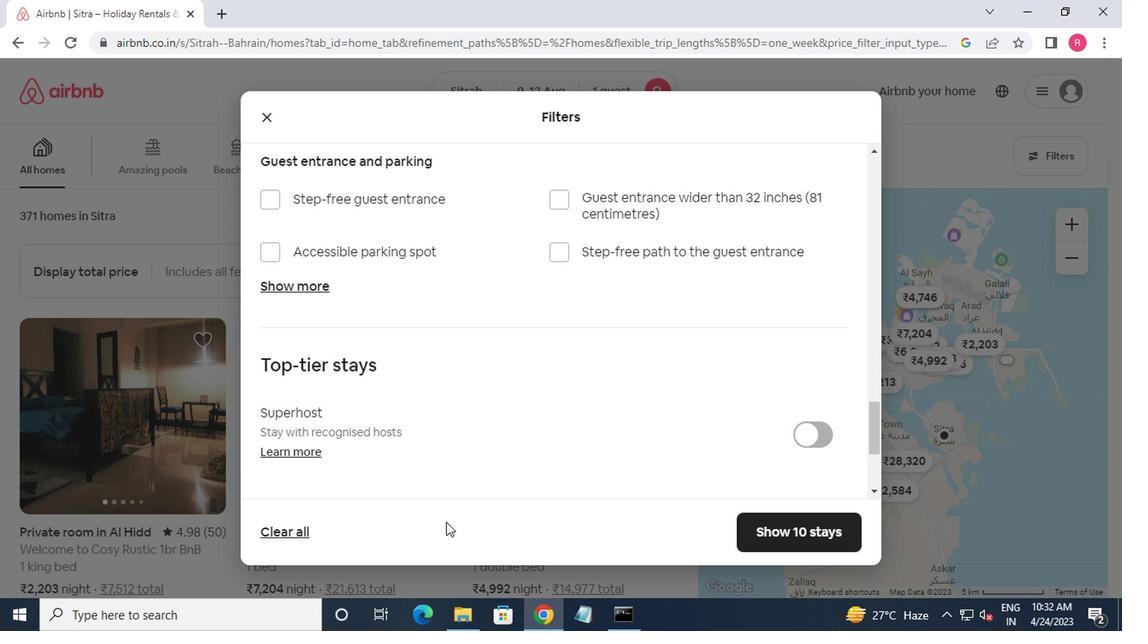 
Action: Mouse moved to (334, 501)
Screenshot: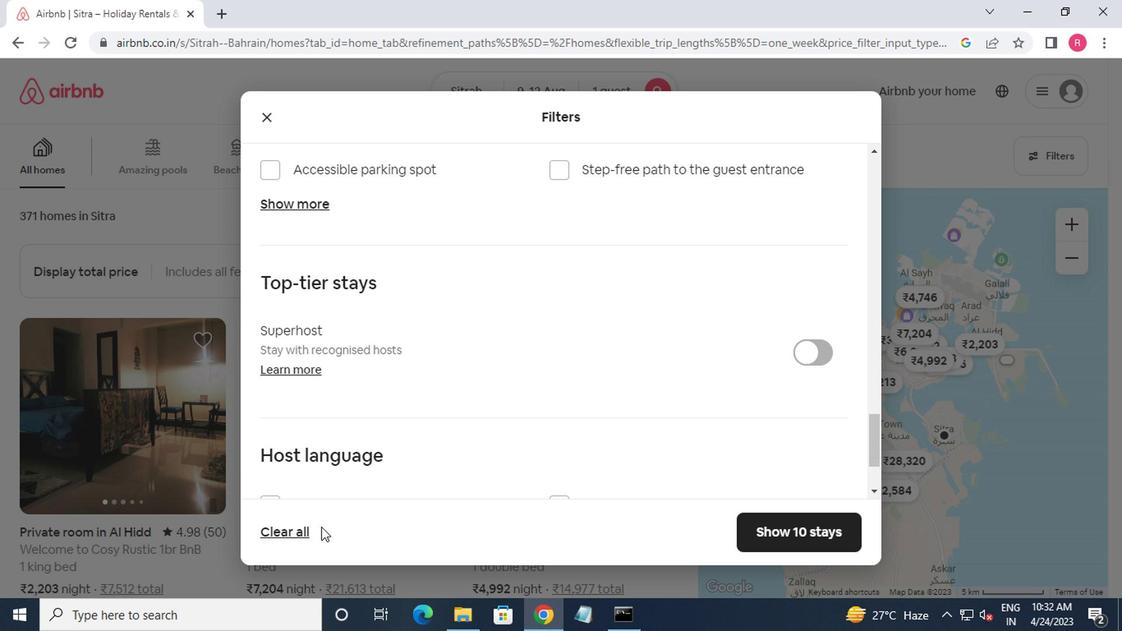 
Action: Mouse scrolled (334, 501) with delta (0, 0)
Screenshot: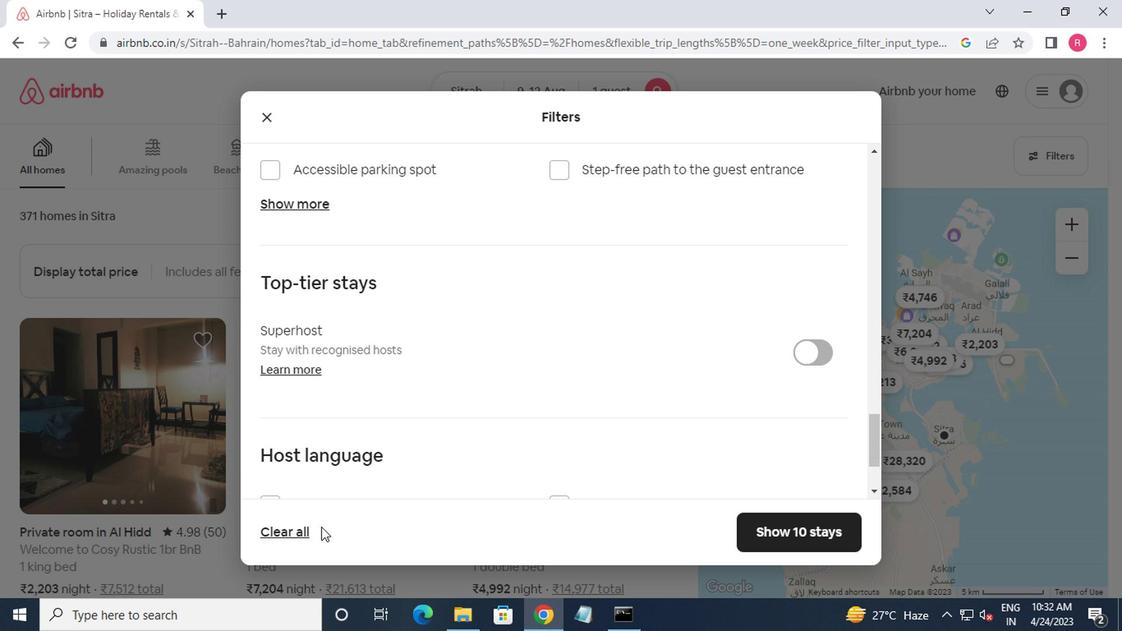 
Action: Mouse moved to (337, 478)
Screenshot: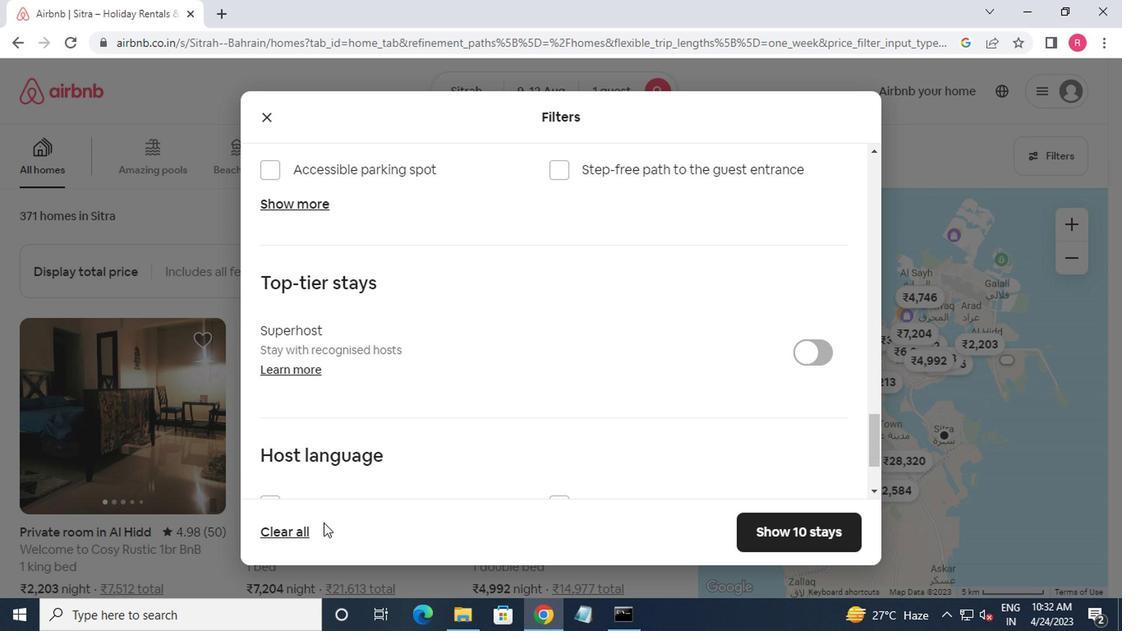 
Action: Mouse scrolled (337, 477) with delta (0, -1)
Screenshot: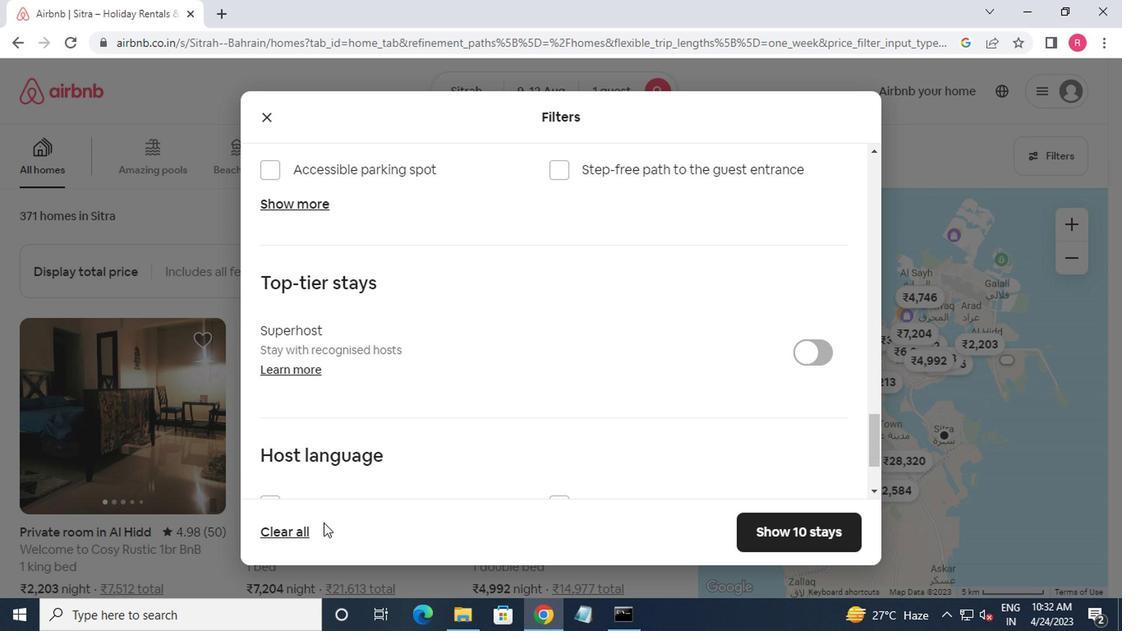 
Action: Mouse moved to (264, 425)
Screenshot: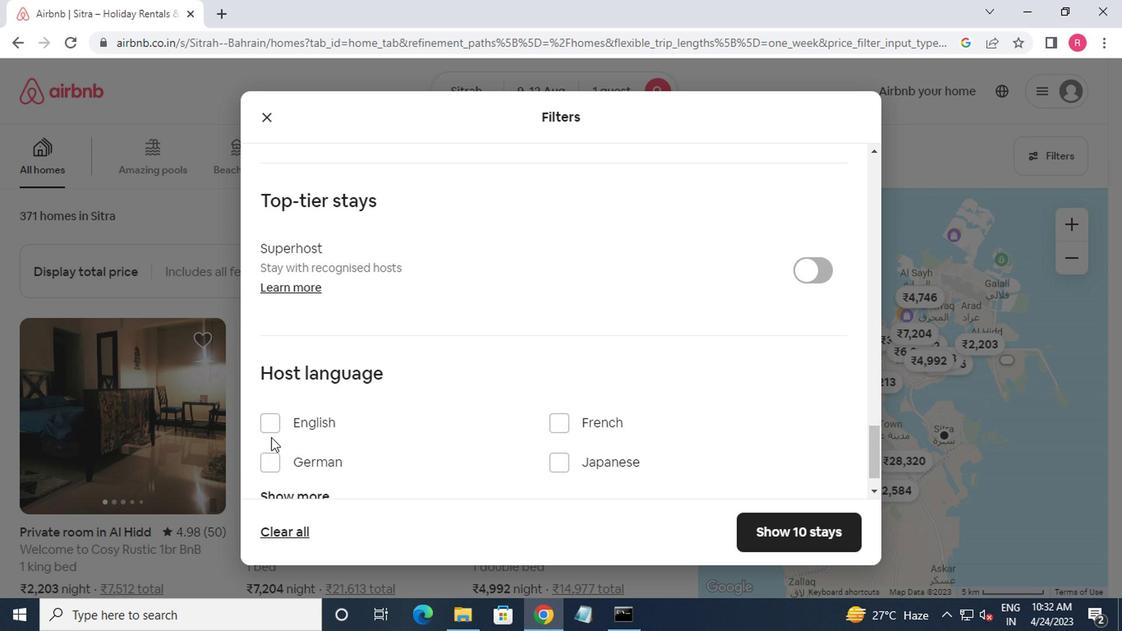 
Action: Mouse pressed left at (264, 425)
Screenshot: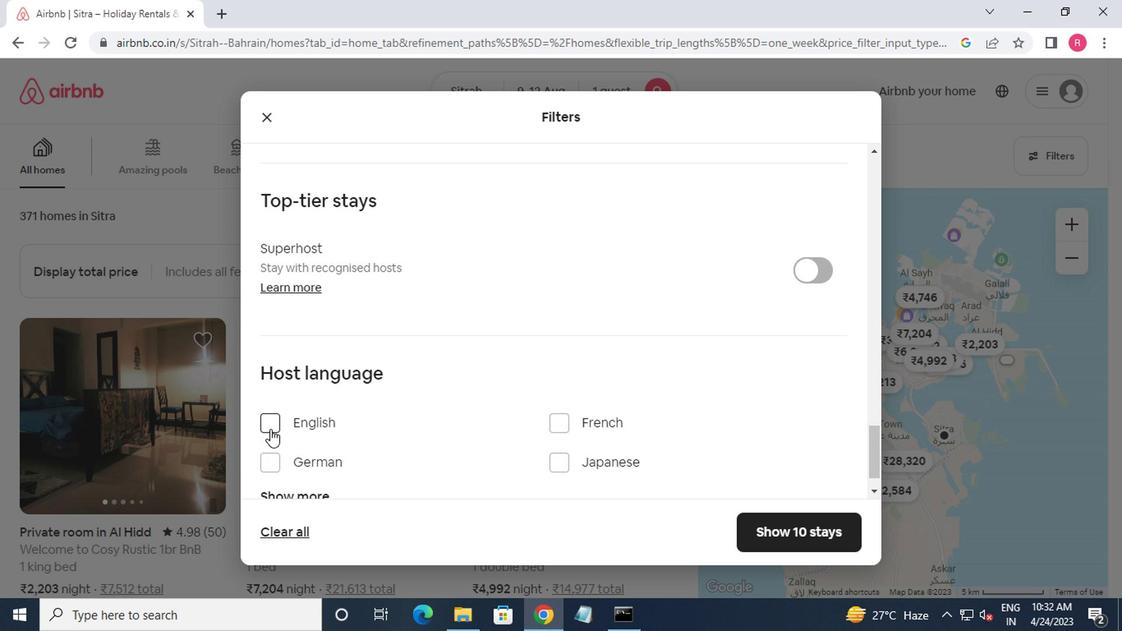 
Action: Mouse moved to (756, 528)
Screenshot: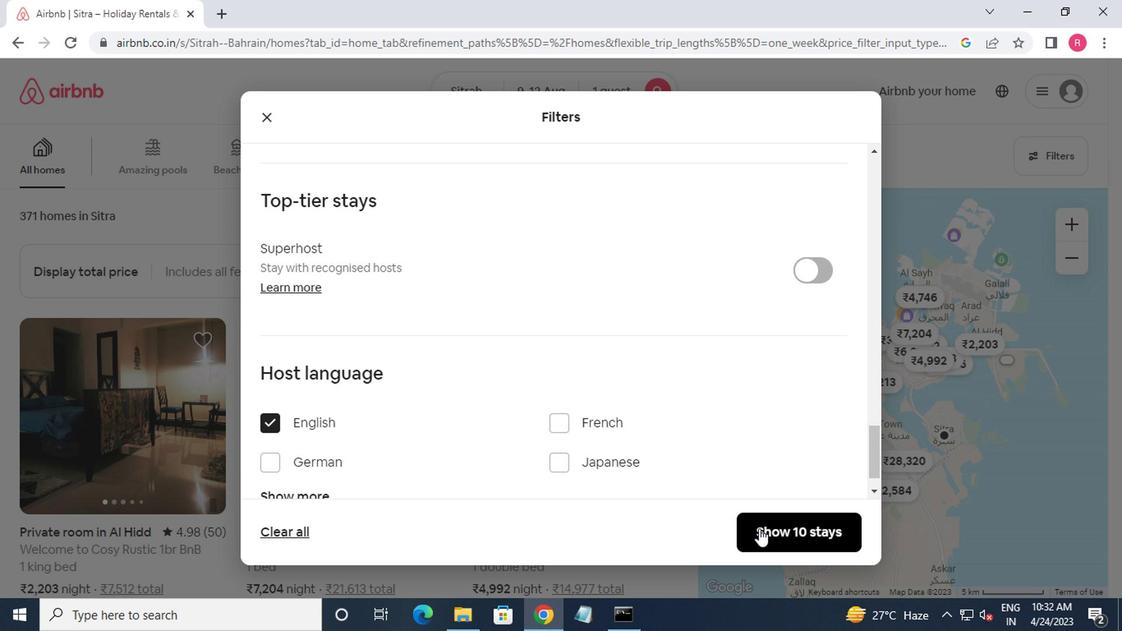 
Action: Mouse pressed left at (756, 528)
Screenshot: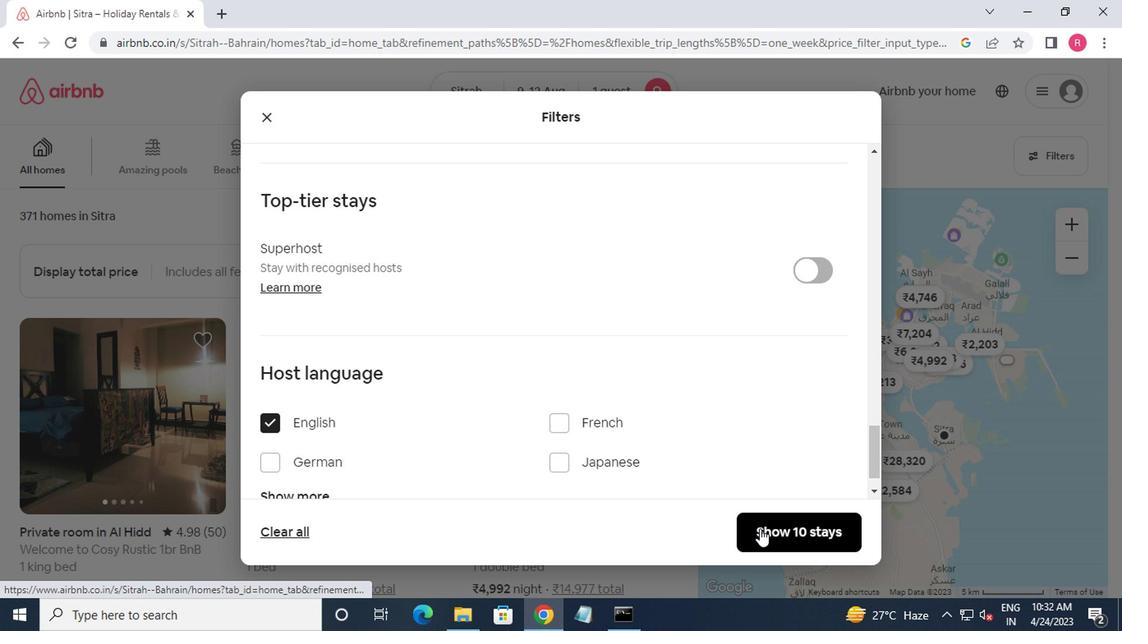 
Action: Mouse moved to (767, 519)
Screenshot: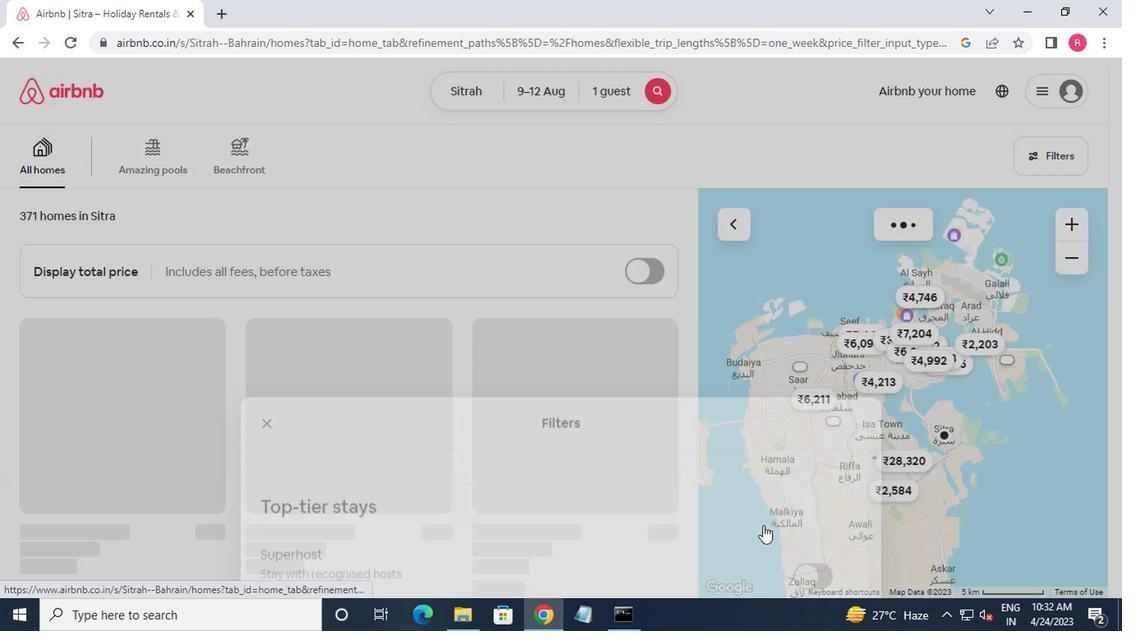 
